 Task: Create new contact,   with mail id: 'AllenAriana@Outlook.com', first name: 'Ariana', Last name: 'Allen', Job Title: Market Research Analyst, Phone number (617) 555-4567. Change life cycle stage to  'Lead' and lead status to 'New'. Add new company to the associated contact: avglogistics.com_x000D_
 and type: Prospect. Logged in from softage.1@softage.net
Action: Mouse moved to (74, 53)
Screenshot: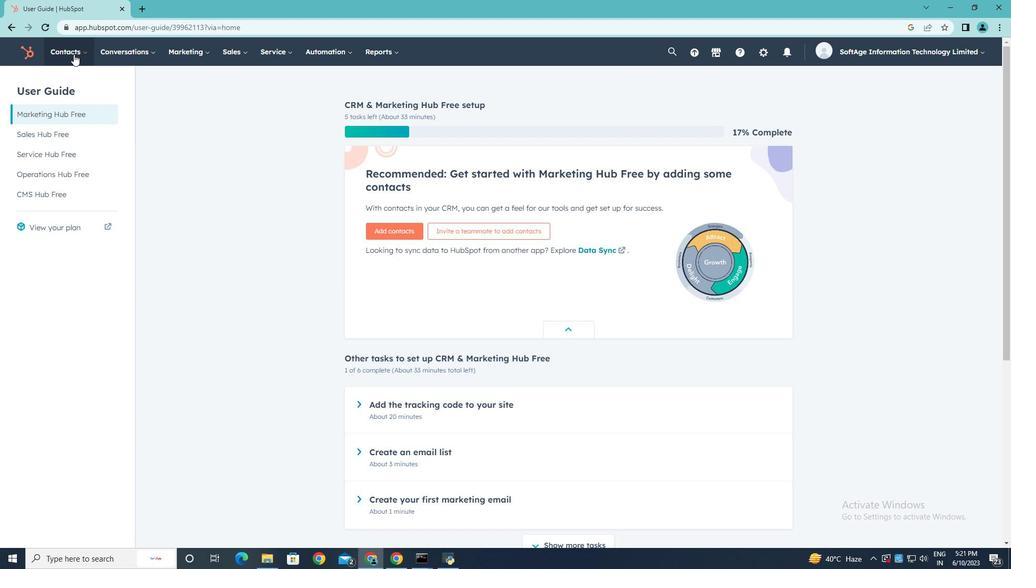 
Action: Mouse pressed left at (74, 53)
Screenshot: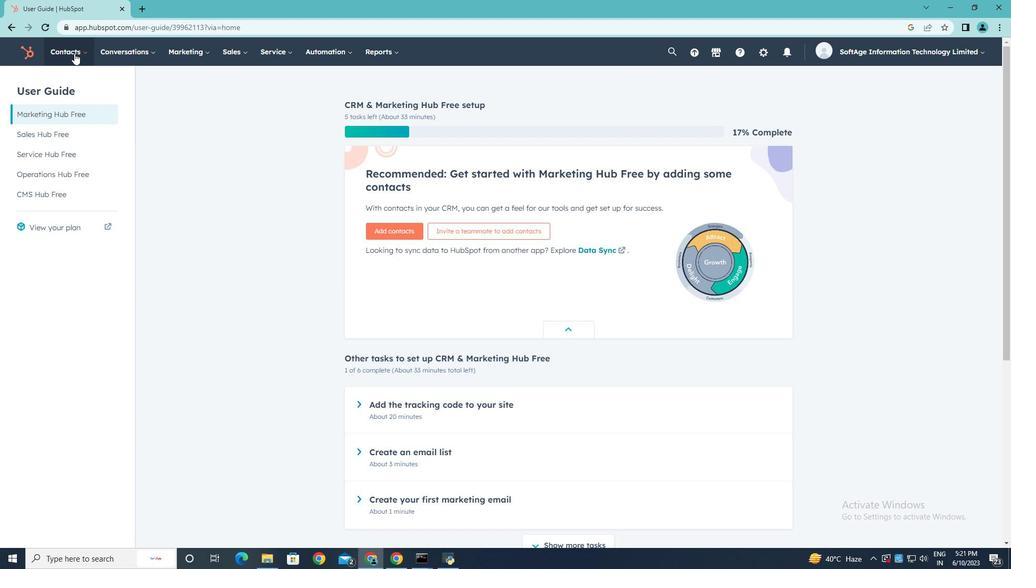 
Action: Mouse moved to (83, 79)
Screenshot: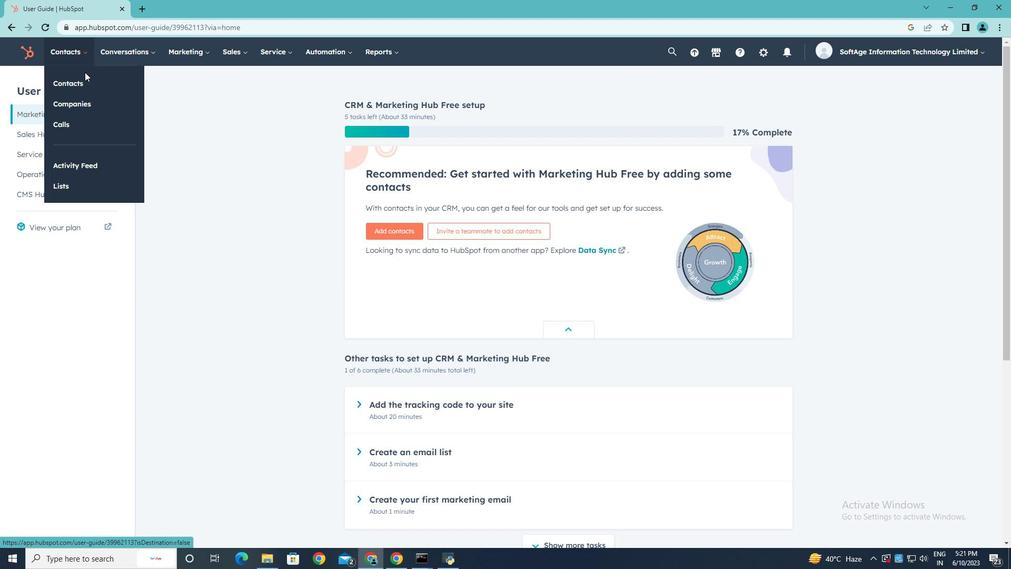 
Action: Mouse pressed left at (83, 79)
Screenshot: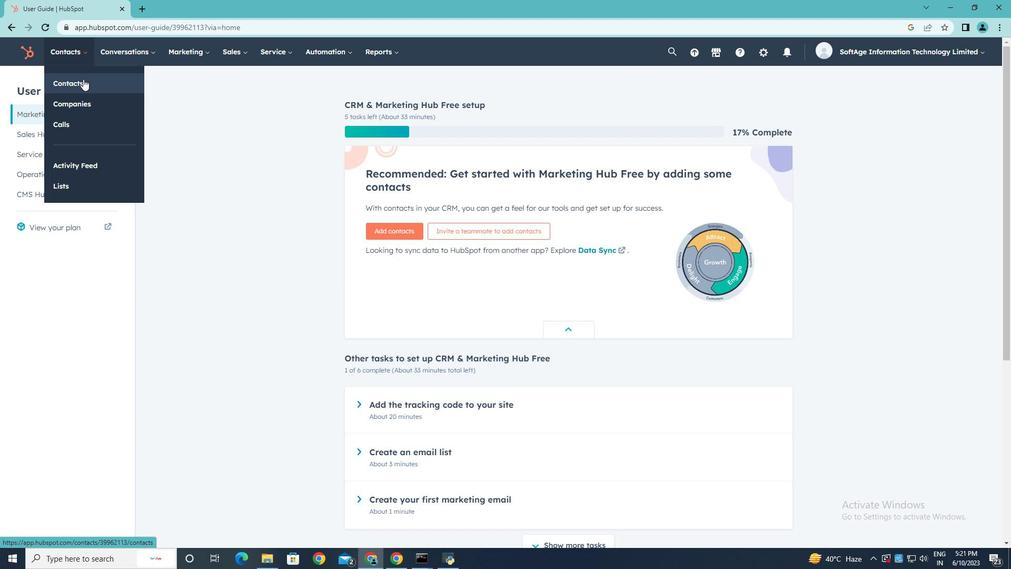 
Action: Mouse moved to (952, 90)
Screenshot: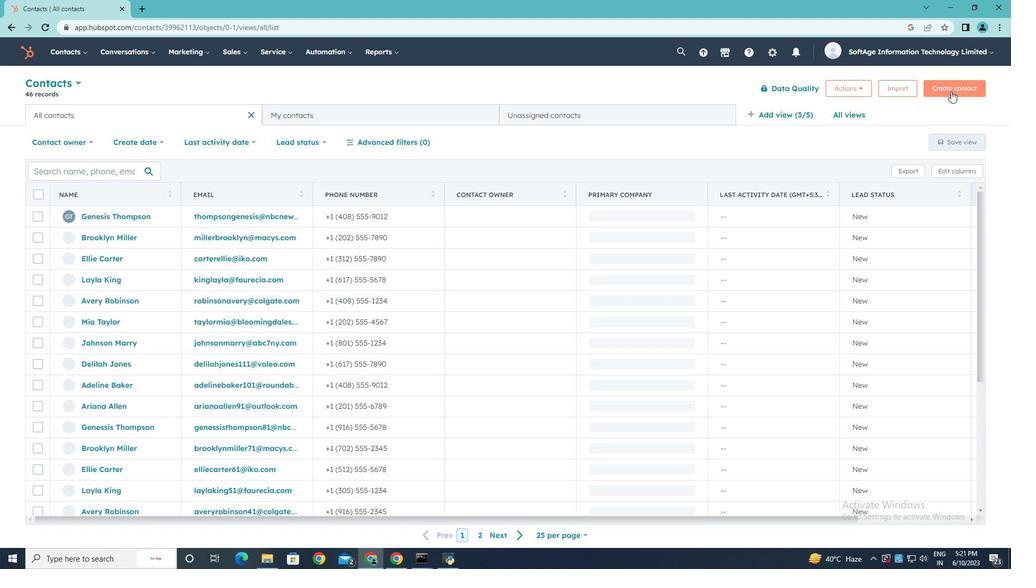 
Action: Mouse pressed left at (952, 90)
Screenshot: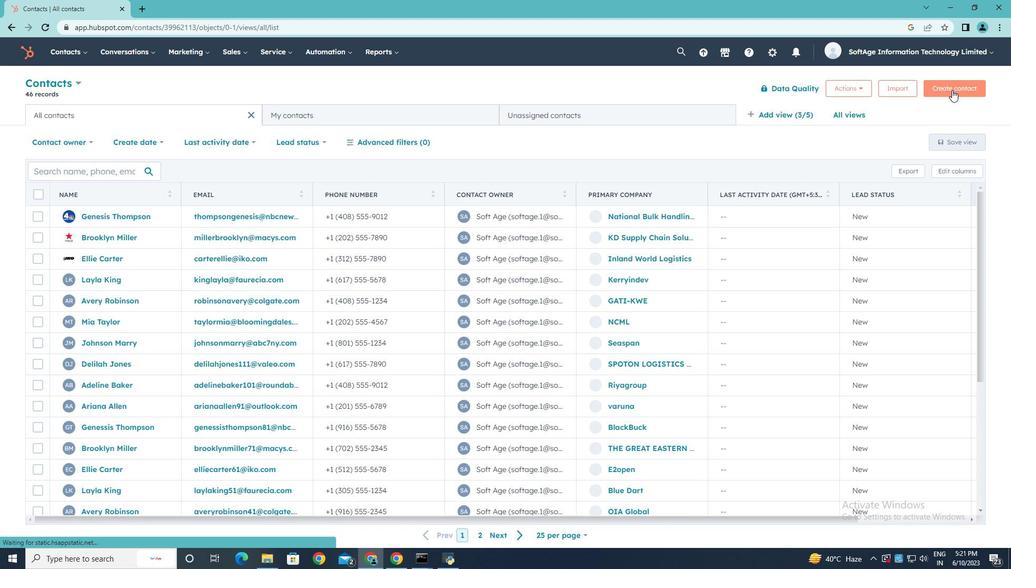 
Action: Mouse moved to (738, 135)
Screenshot: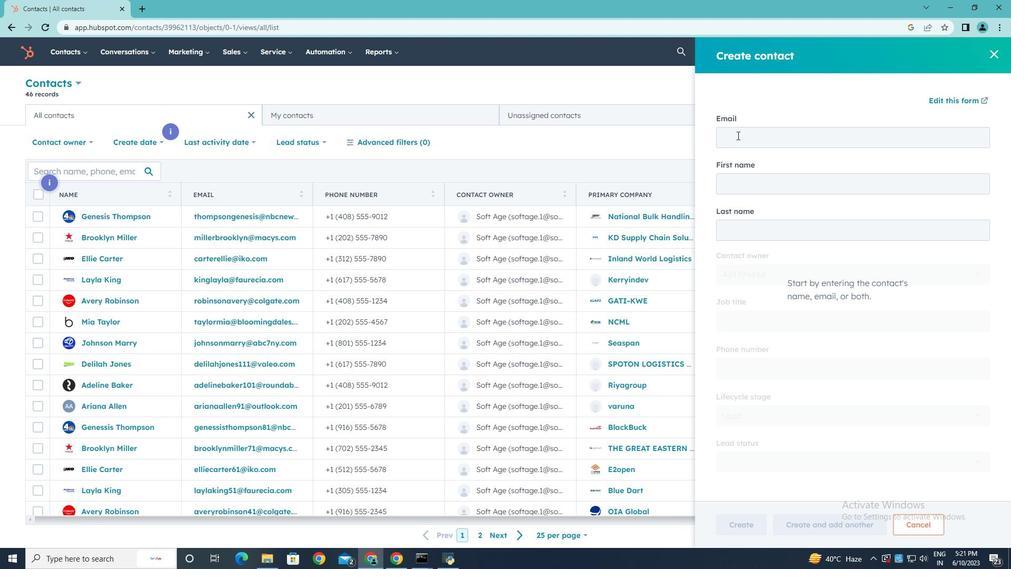 
Action: Mouse pressed left at (738, 135)
Screenshot: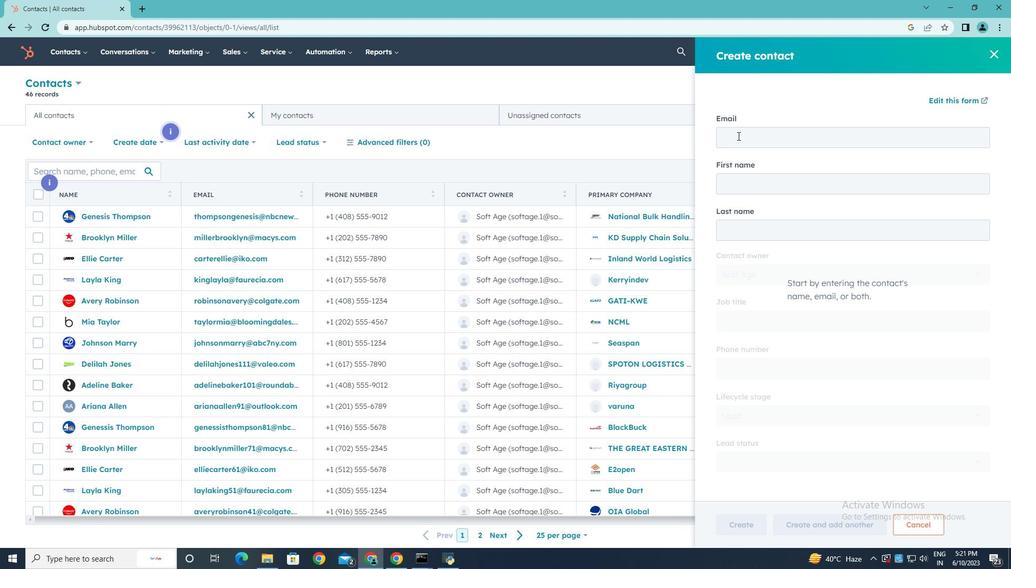 
Action: Key pressed <Key.shift>Allen<Key.shift>Ariana<Key.shift><Key.shift><Key.shift><Key.shift>@<Key.shift>Outlook.com
Screenshot: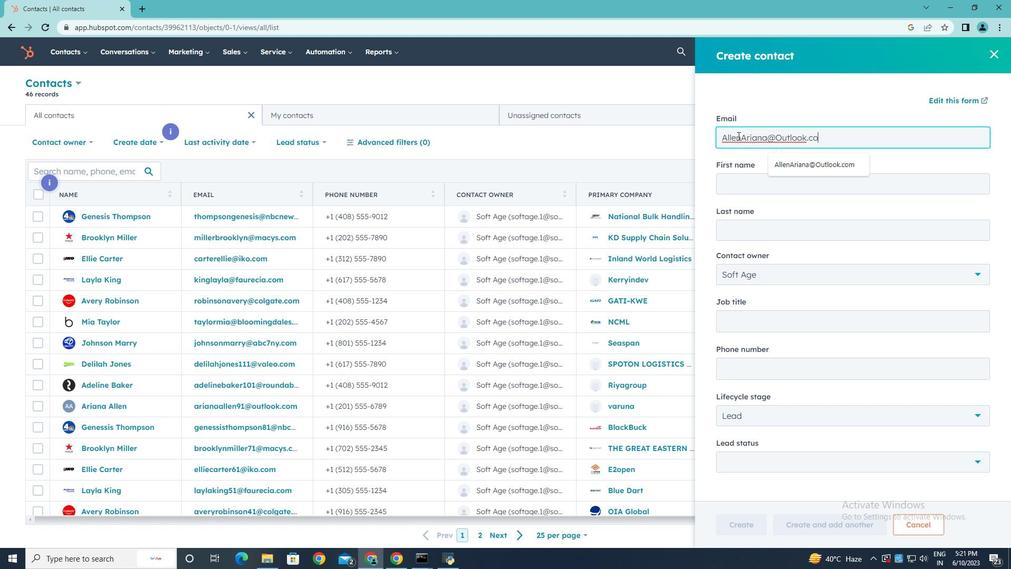 
Action: Mouse moved to (738, 189)
Screenshot: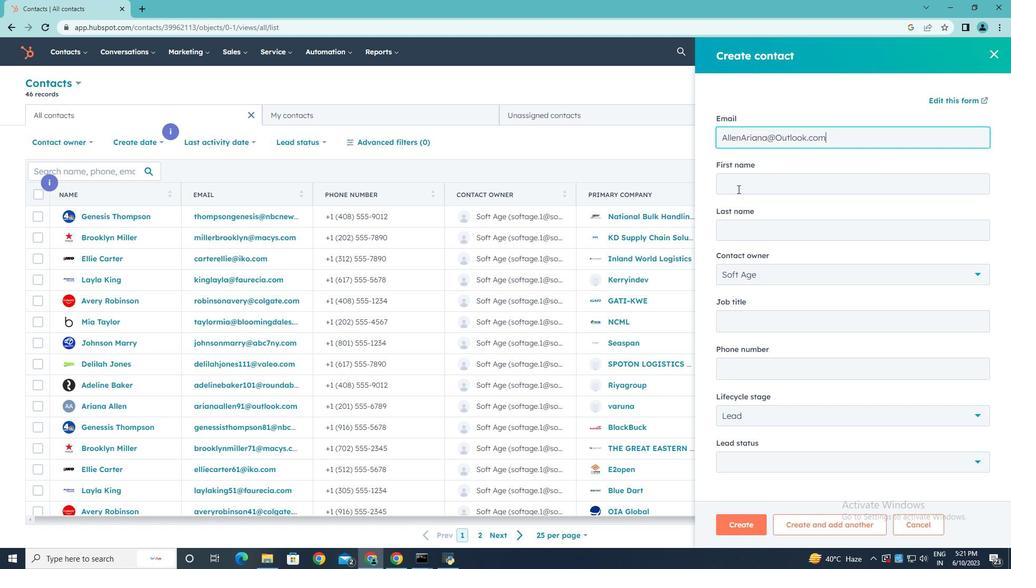 
Action: Mouse pressed left at (738, 189)
Screenshot: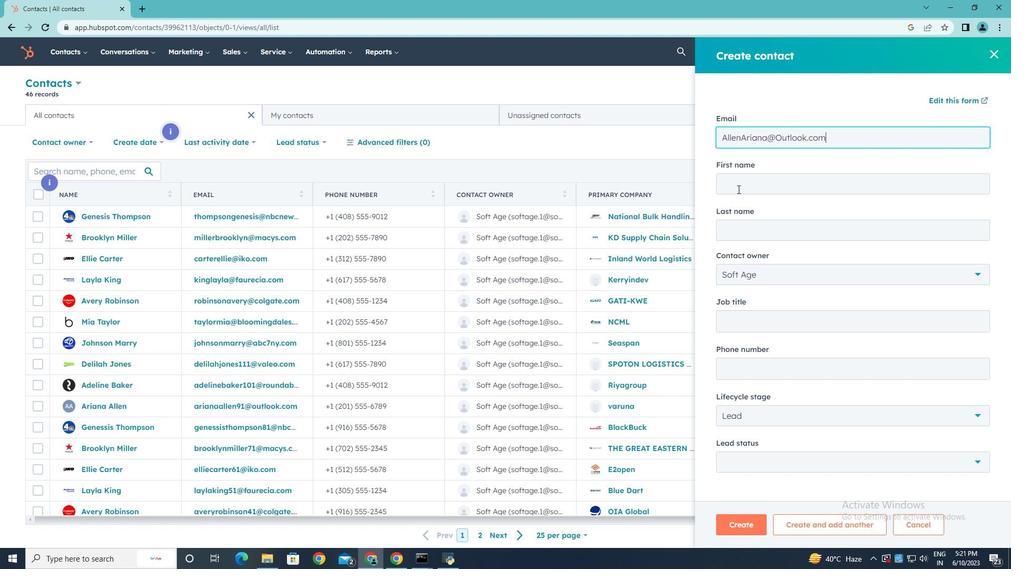 
Action: Key pressed <Key.shift><Key.shift><Key.shift><Key.shift><Key.shift><Key.shift><Key.shift><Key.shift><Key.shift><Key.shift><Key.shift><Key.shift><Key.shift><Key.shift><Key.shift><Key.shift><Key.shift><Key.shift><Key.shift><Key.shift><Key.shift><Key.shift><Key.shift><Key.shift><Key.shift><Key.shift><Key.shift><Key.shift><Key.shift><Key.shift><Key.shift><Key.shift><Key.shift><Key.shift><Key.shift><Key.shift><Key.shift><Key.shift><Key.shift><Key.shift><Key.shift><Key.shift><Key.shift><Key.shift><Key.shift><Key.shift><Key.shift><Key.shift><Key.shift><Key.shift><Key.shift><Key.shift><Key.shift><Key.shift><Key.shift><Key.shift><Key.shift><Key.shift><Key.shift><Key.shift><Key.shift><Key.shift><Key.shift>Ariana
Screenshot: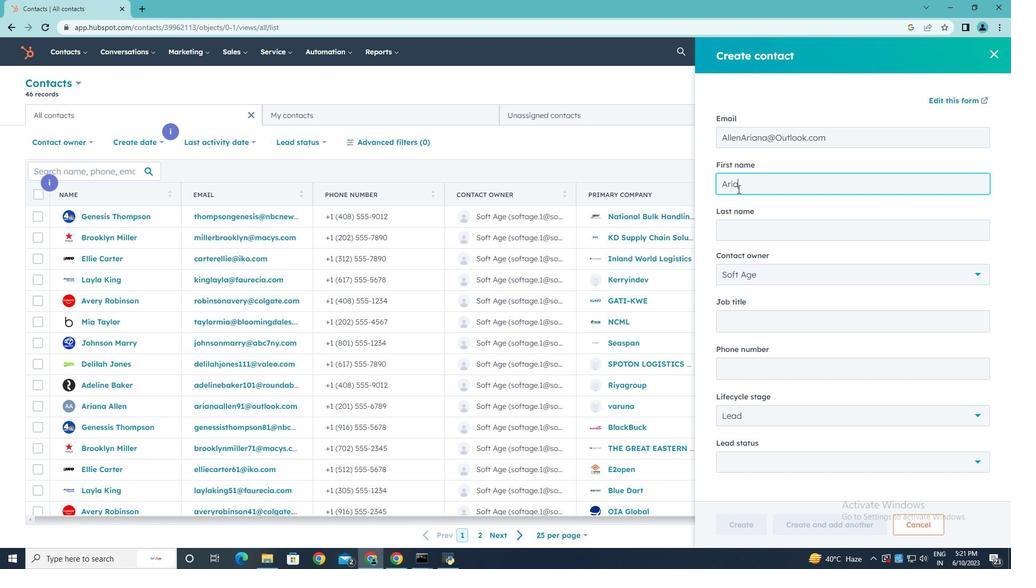 
Action: Mouse moved to (730, 230)
Screenshot: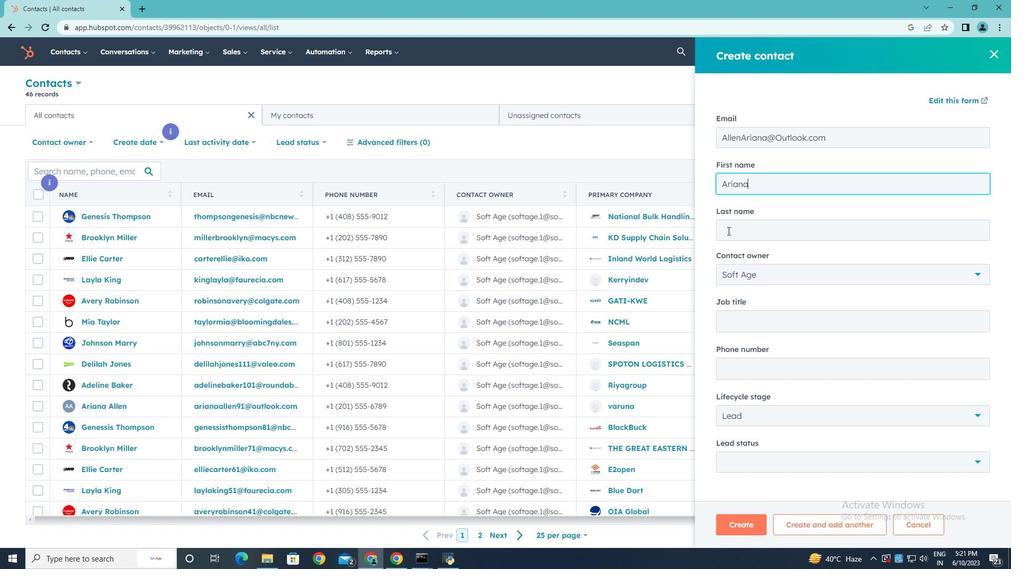 
Action: Mouse pressed left at (730, 230)
Screenshot: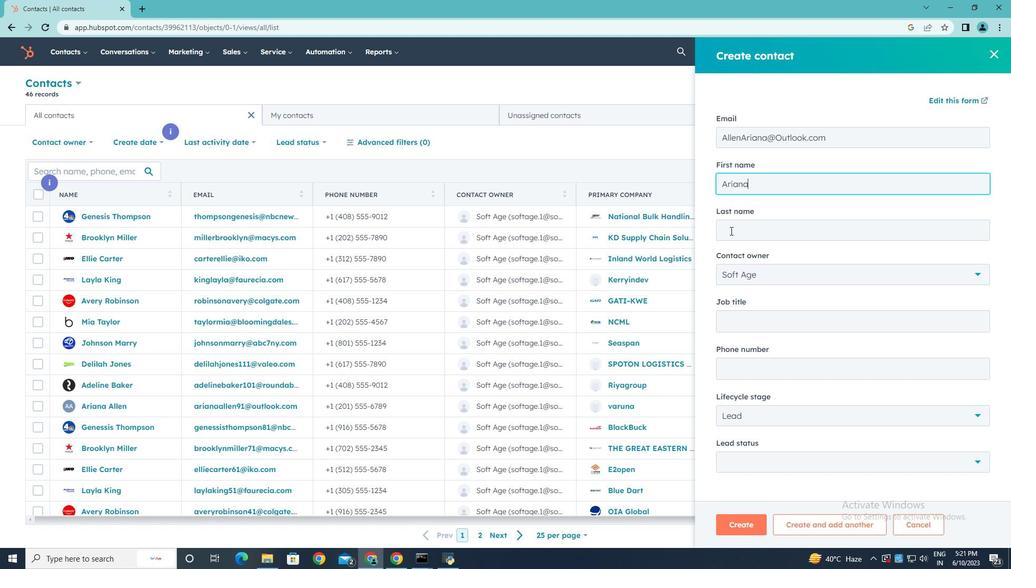 
Action: Key pressed <Key.shift>Allen
Screenshot: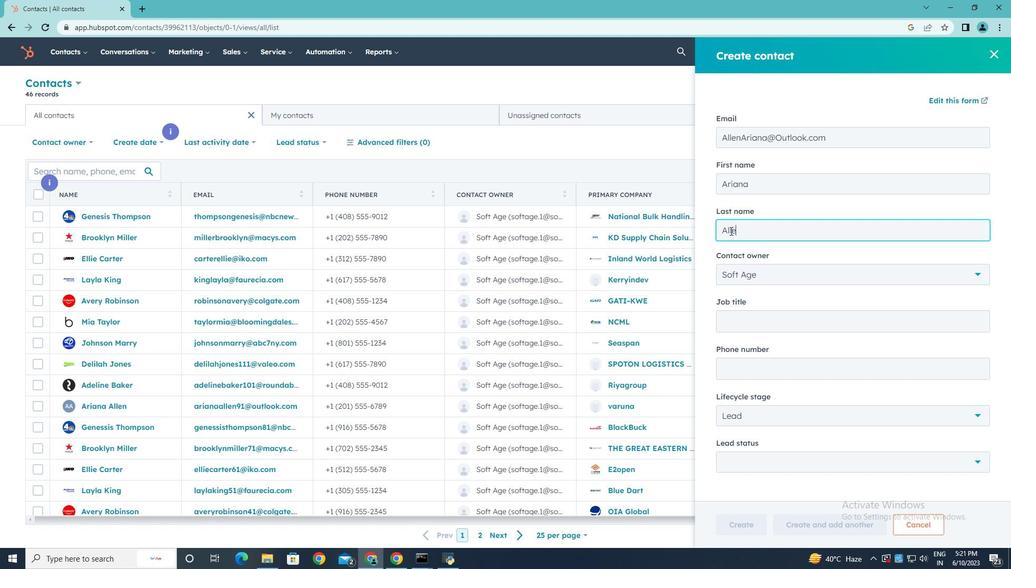 
Action: Mouse moved to (772, 325)
Screenshot: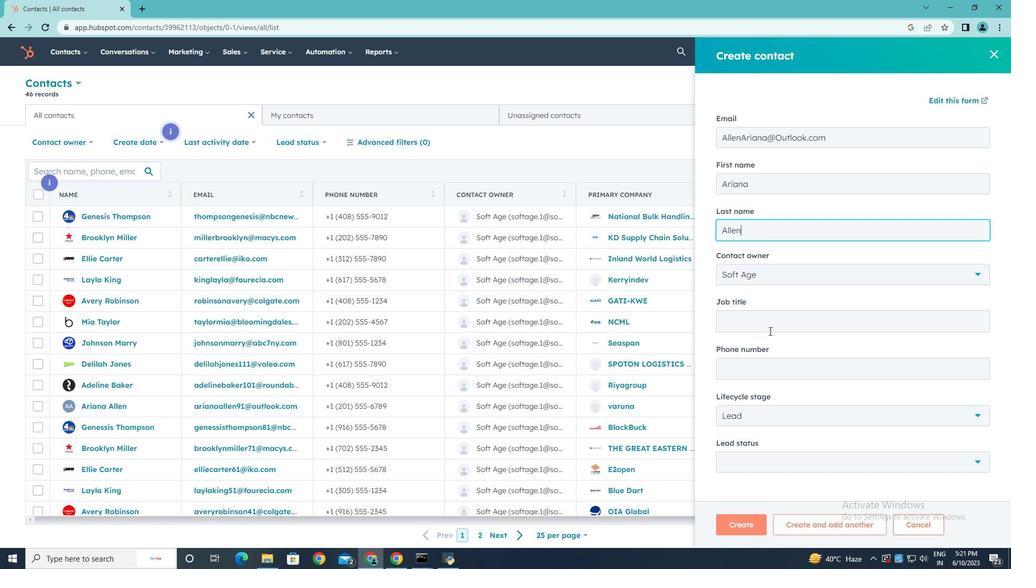 
Action: Mouse pressed left at (772, 325)
Screenshot: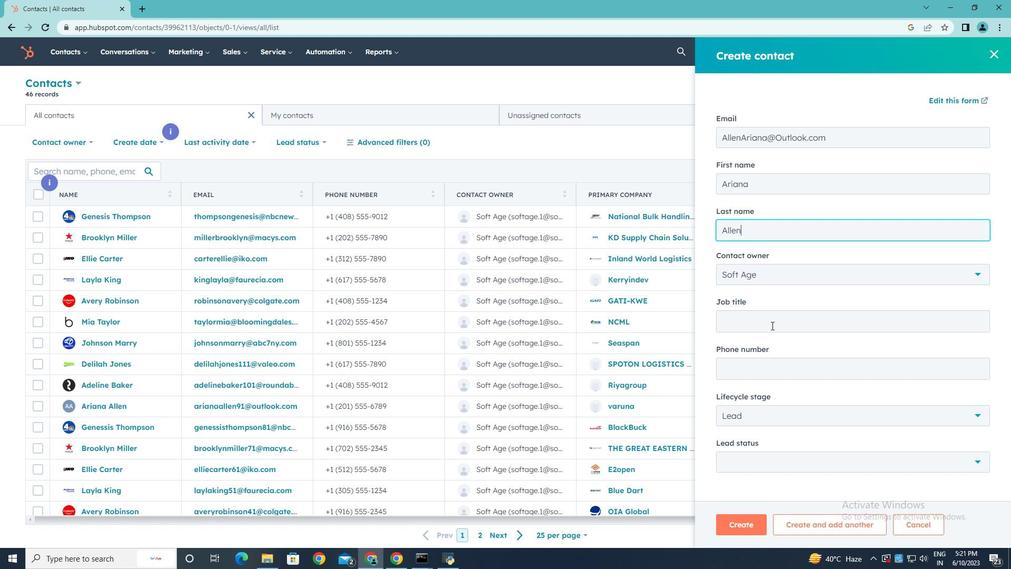 
Action: Key pressed <Key.shift>Market<Key.space><Key.shift><Key.shift><Key.shift><Key.shift><Key.shift><Key.shift><Key.shift><Key.shift><Key.shift><Key.shift><Key.shift><Key.shift><Key.shift><Key.shift><Key.shift><Key.shift><Key.shift><Key.shift><Key.shift><Key.shift><Key.shift><Key.shift><Key.shift><Key.shift><Key.shift><Key.shift><Key.shift><Key.shift><Key.shift><Key.shift><Key.shift><Key.shift><Key.shift><Key.shift><Key.shift><Key.shift><Key.shift><Key.shift><Key.shift><Key.shift><Key.shift><Key.shift><Key.shift><Key.shift><Key.shift><Key.shift><Key.shift><Key.shift><Key.shift><Key.shift>Research<Key.space><Key.shift>Analyst
Screenshot: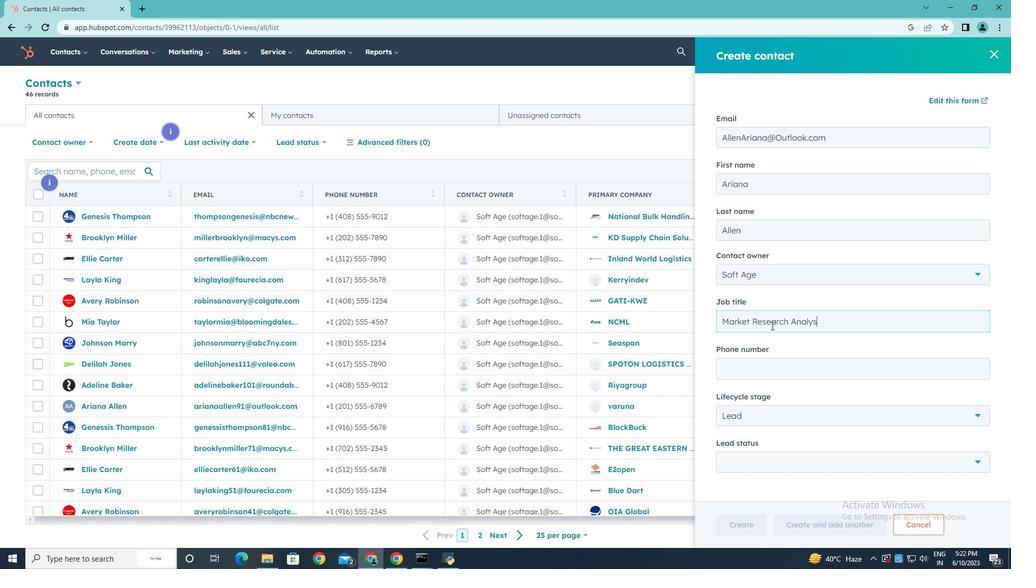 
Action: Mouse moved to (778, 366)
Screenshot: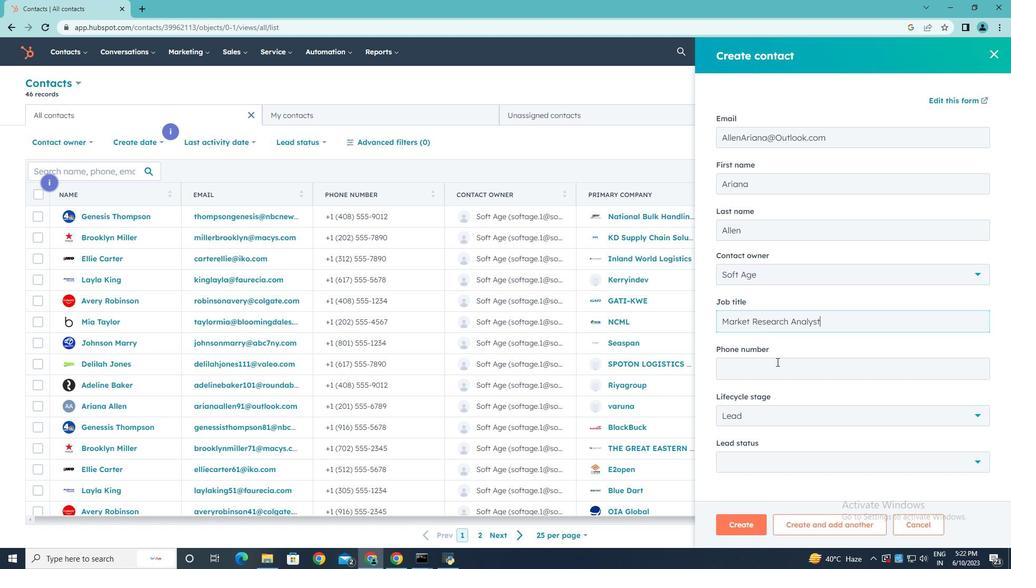 
Action: Mouse pressed left at (778, 366)
Screenshot: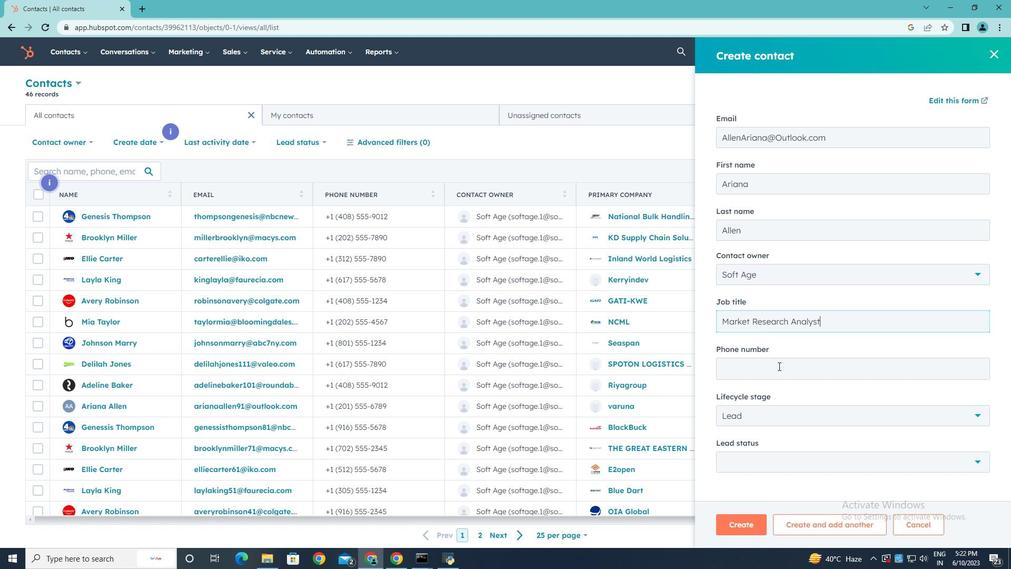 
Action: Key pressed 6175554567
Screenshot: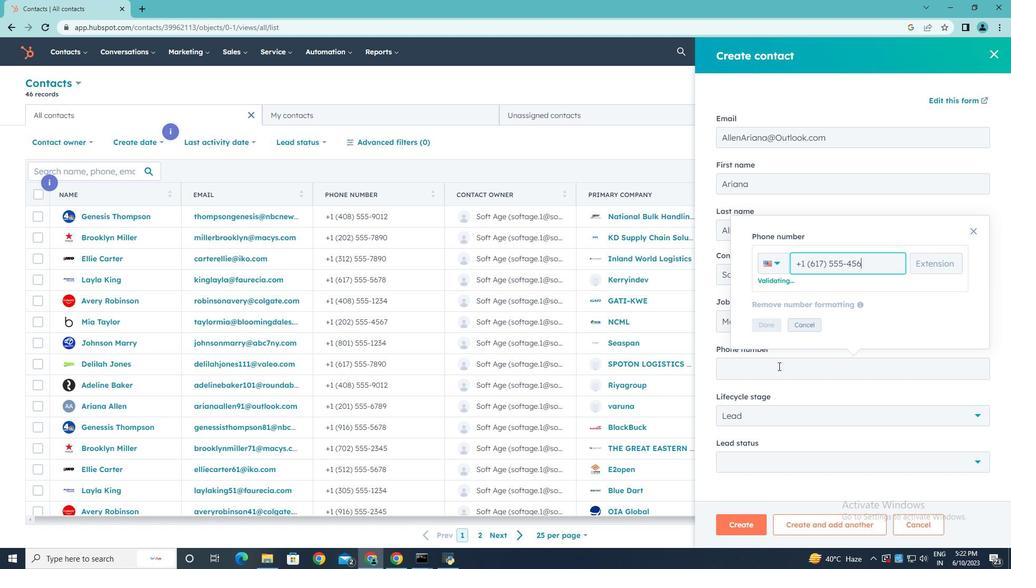 
Action: Mouse moved to (774, 327)
Screenshot: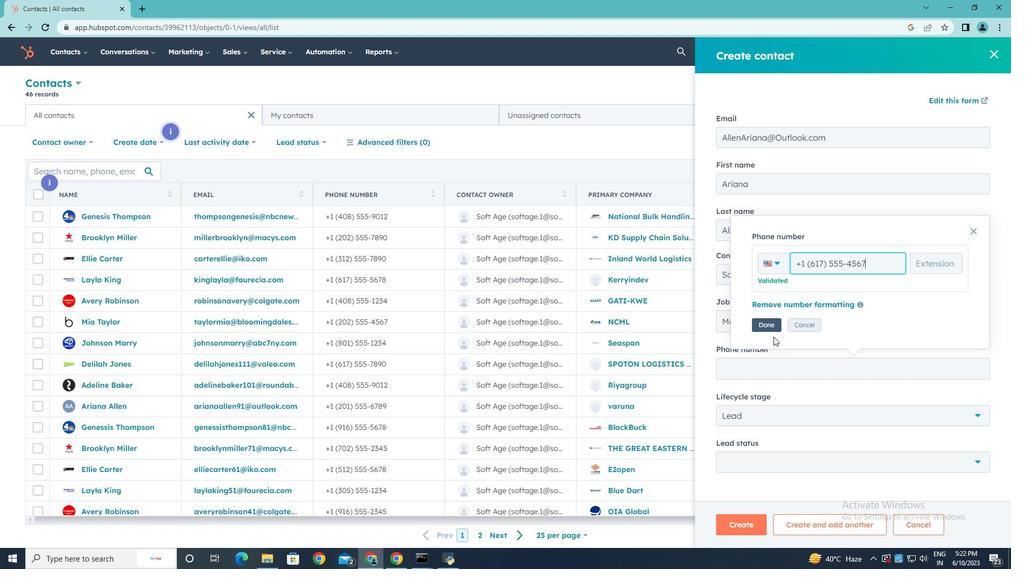 
Action: Mouse pressed left at (774, 327)
Screenshot: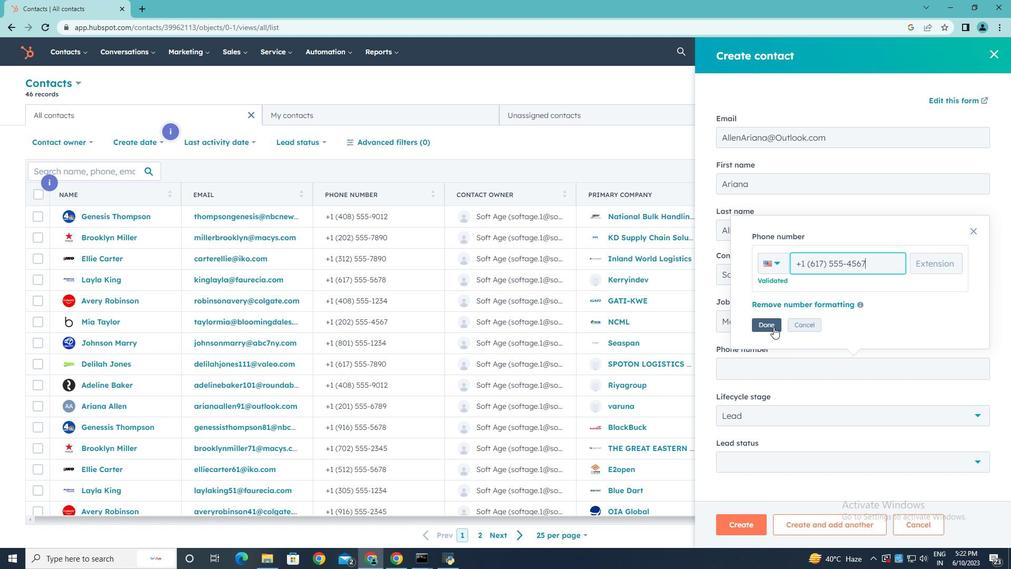 
Action: Mouse moved to (783, 416)
Screenshot: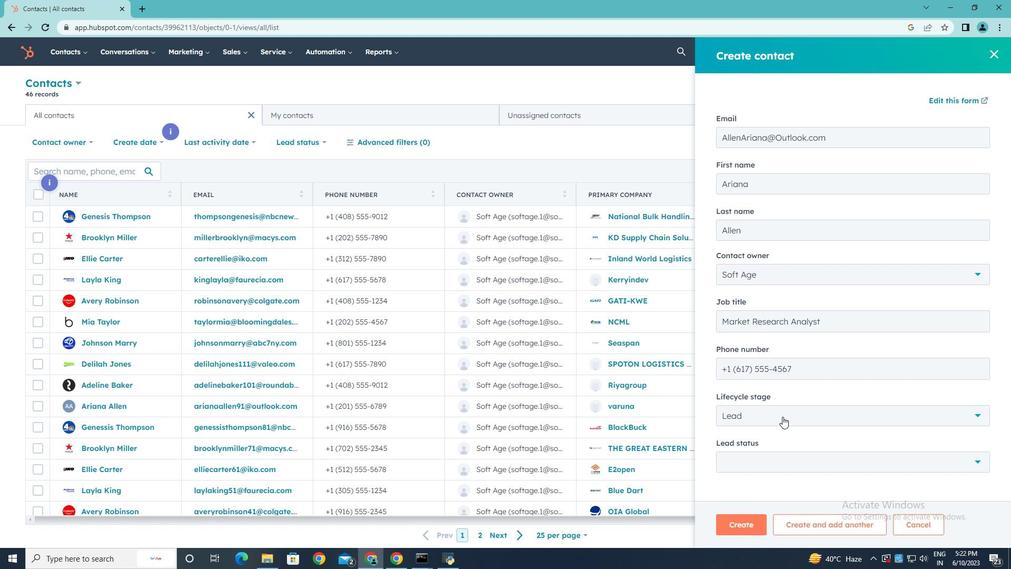 
Action: Mouse pressed left at (783, 416)
Screenshot: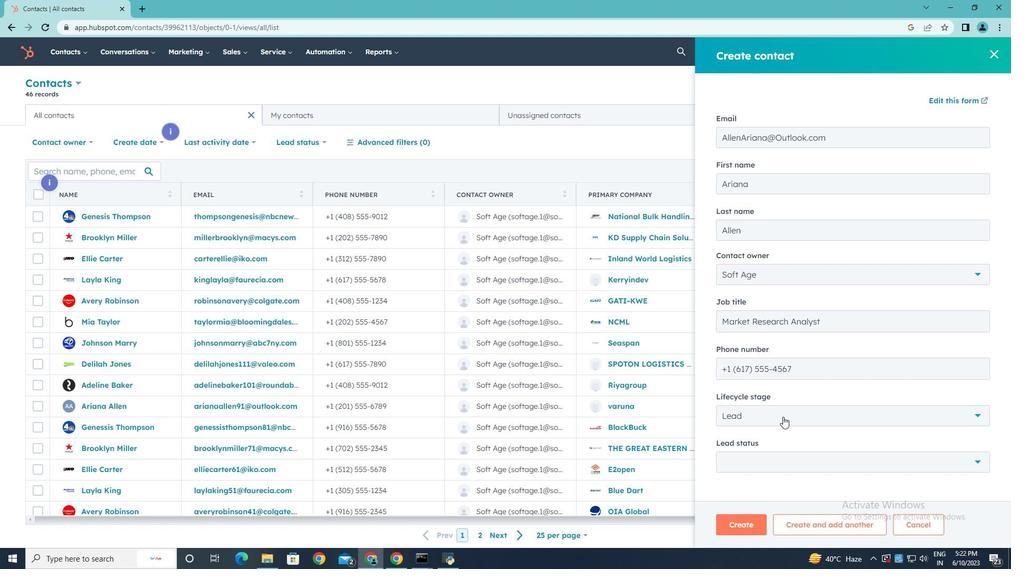 
Action: Mouse moved to (758, 318)
Screenshot: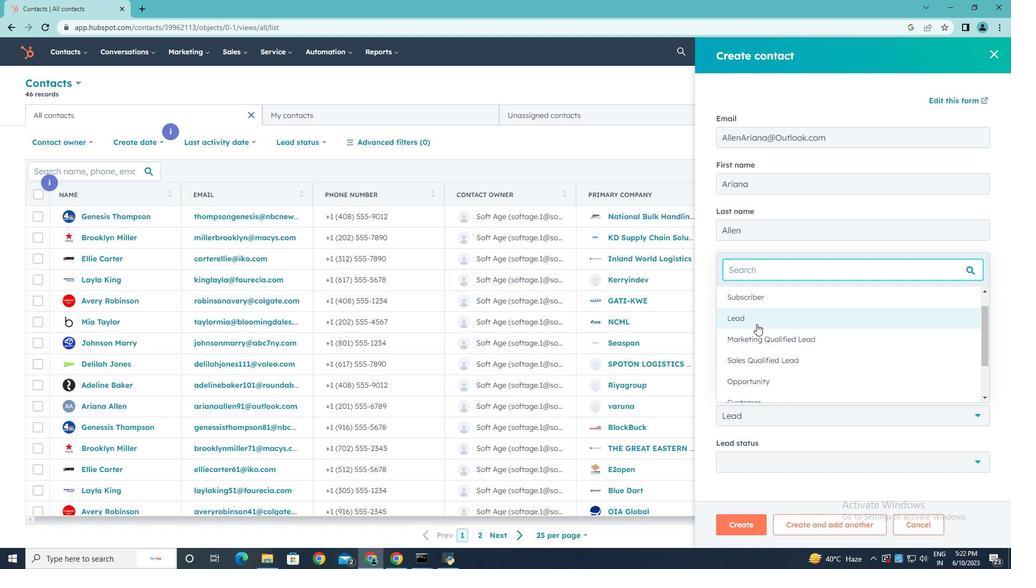 
Action: Mouse pressed left at (758, 318)
Screenshot: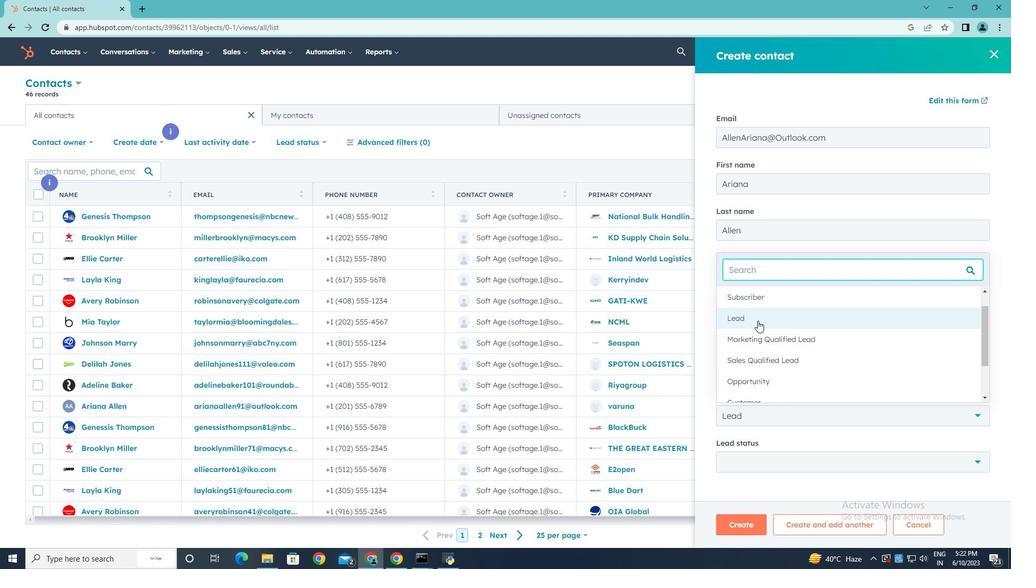 
Action: Mouse moved to (788, 463)
Screenshot: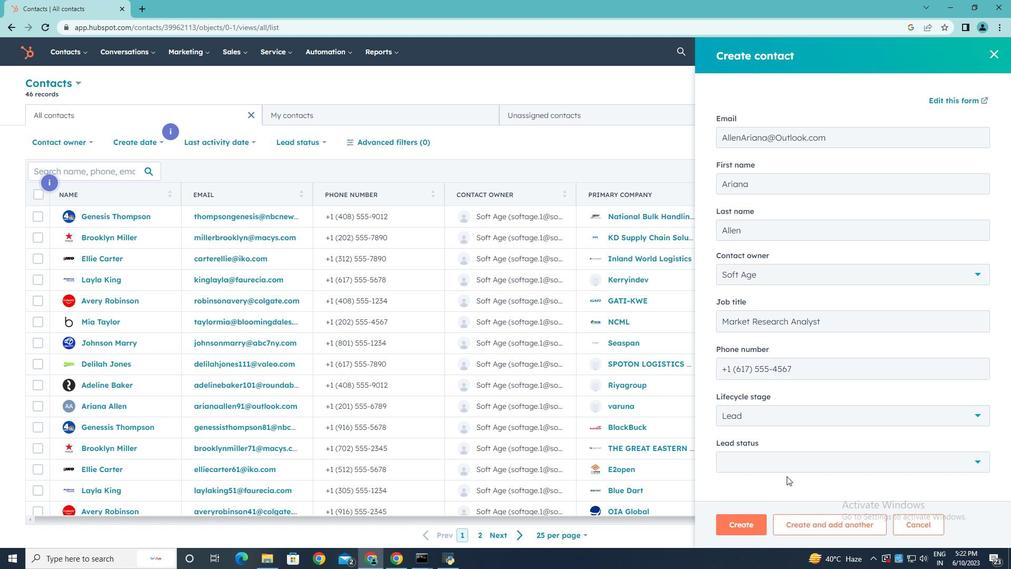 
Action: Mouse pressed left at (788, 463)
Screenshot: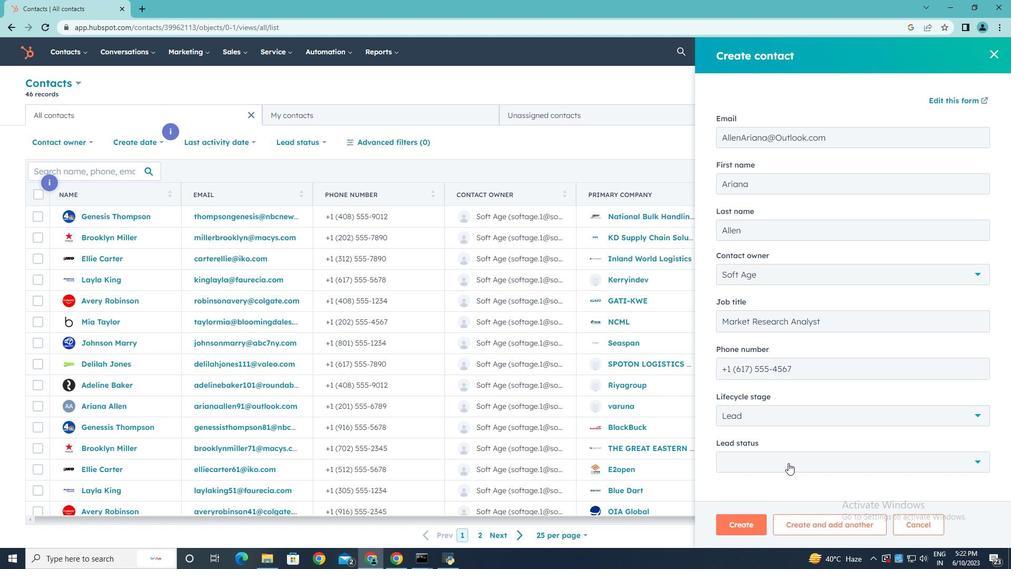 
Action: Mouse moved to (757, 362)
Screenshot: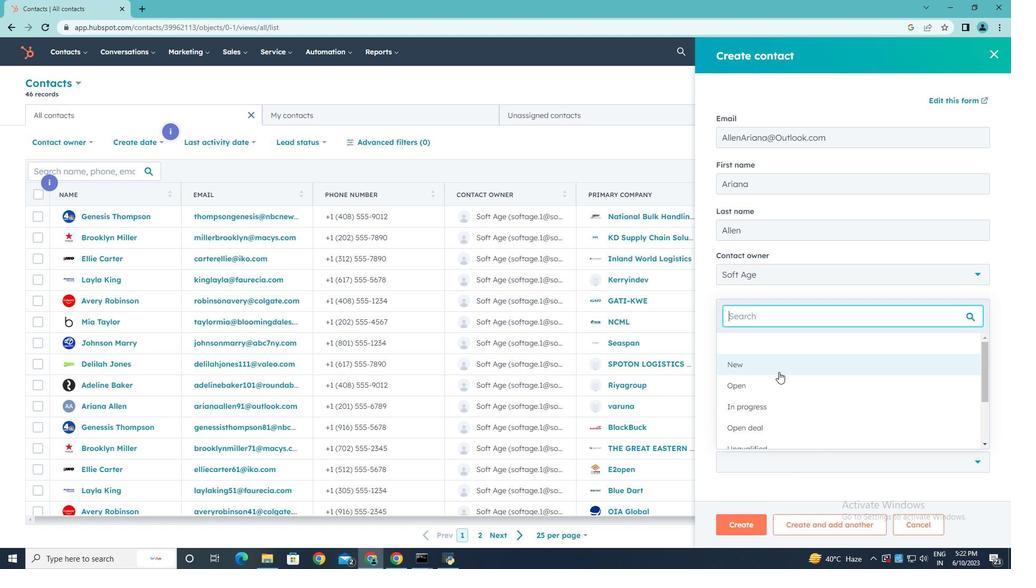 
Action: Mouse pressed left at (757, 362)
Screenshot: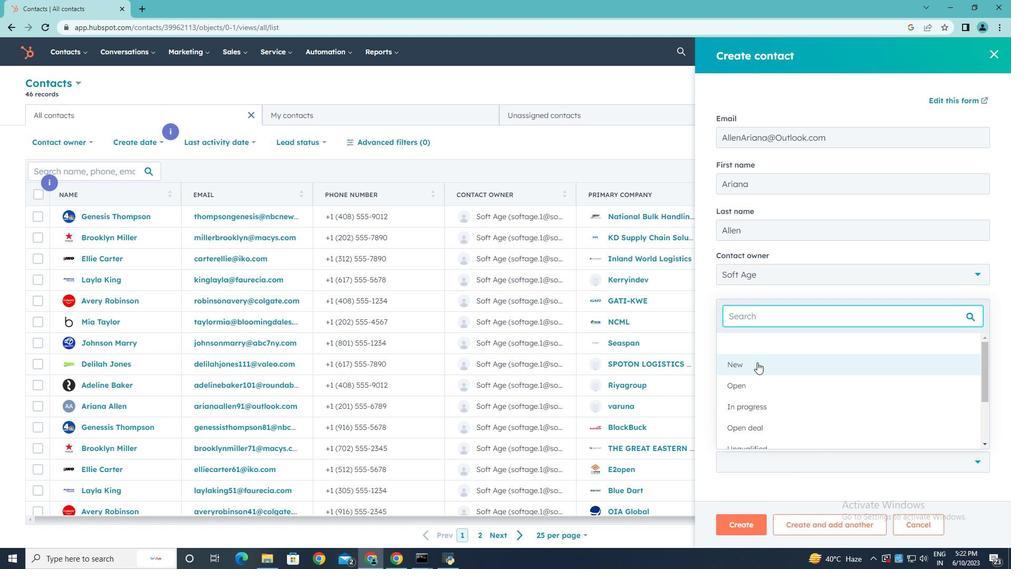 
Action: Mouse moved to (783, 464)
Screenshot: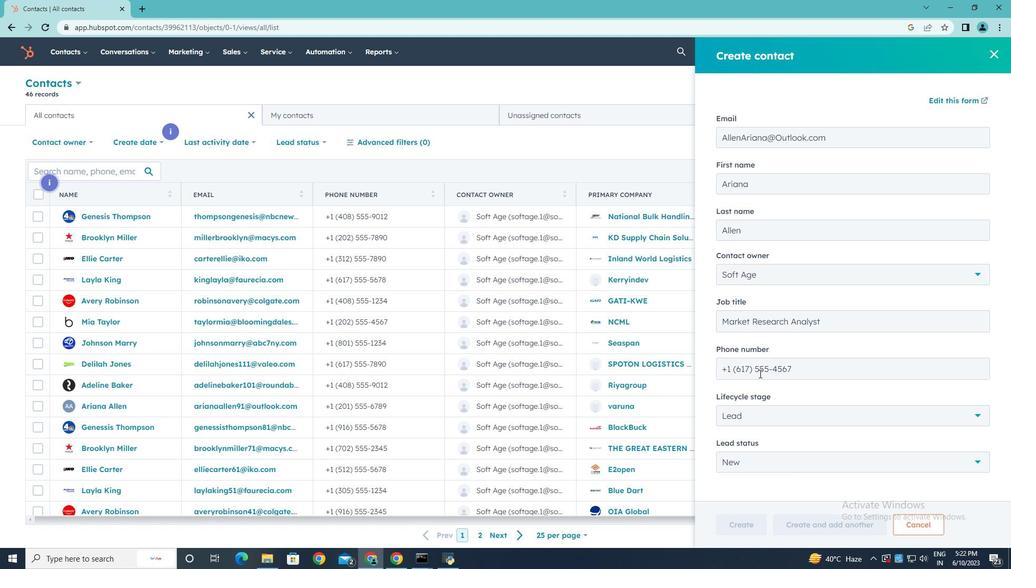 
Action: Mouse scrolled (783, 463) with delta (0, 0)
Screenshot: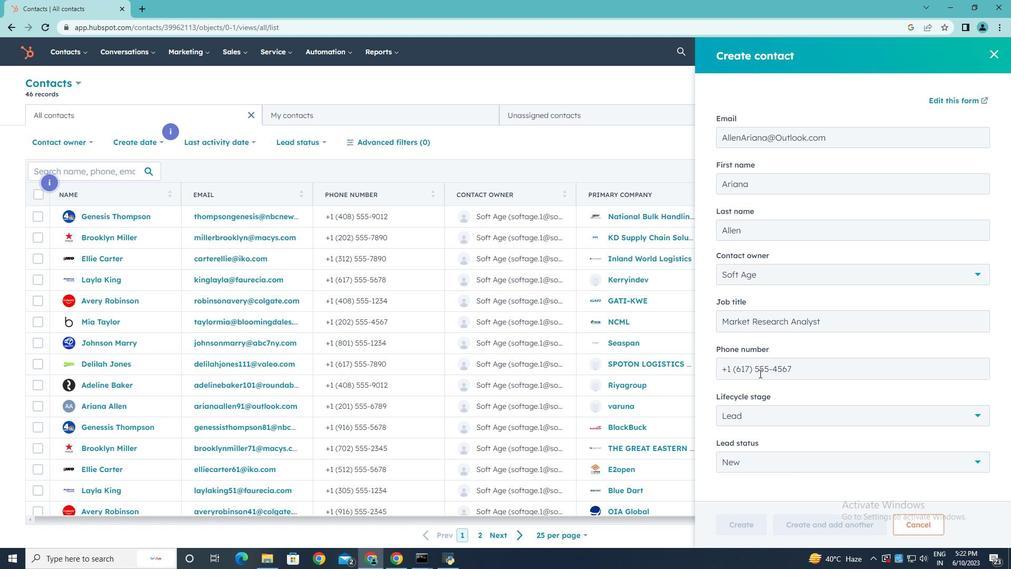 
Action: Mouse scrolled (783, 463) with delta (0, 0)
Screenshot: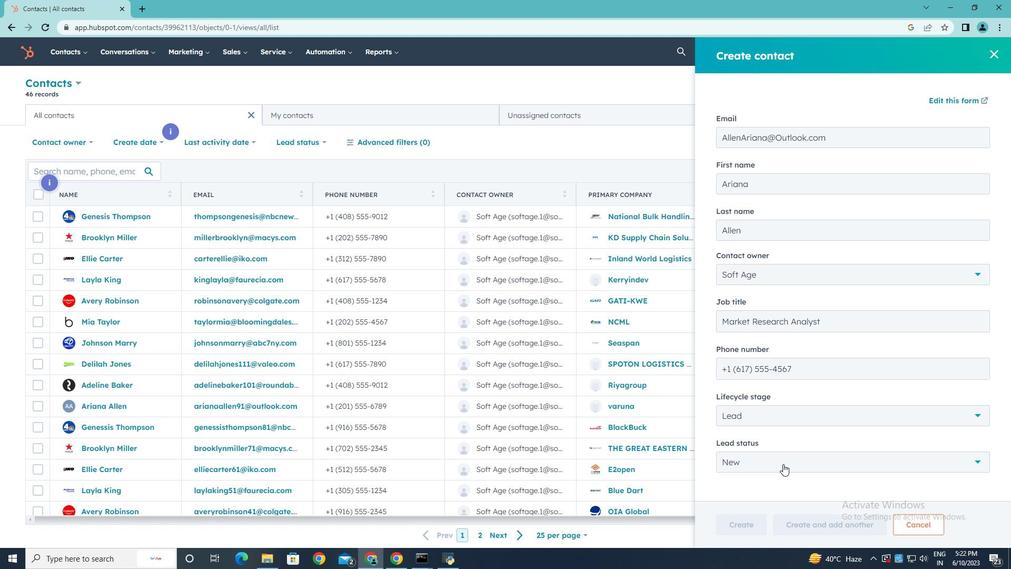 
Action: Mouse scrolled (783, 463) with delta (0, 0)
Screenshot: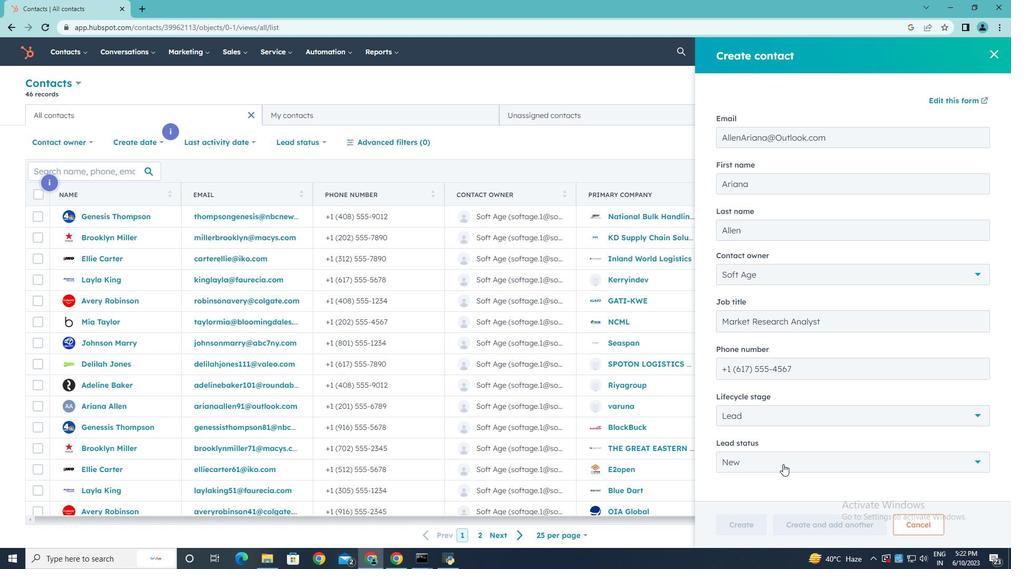 
Action: Mouse scrolled (783, 463) with delta (0, 0)
Screenshot: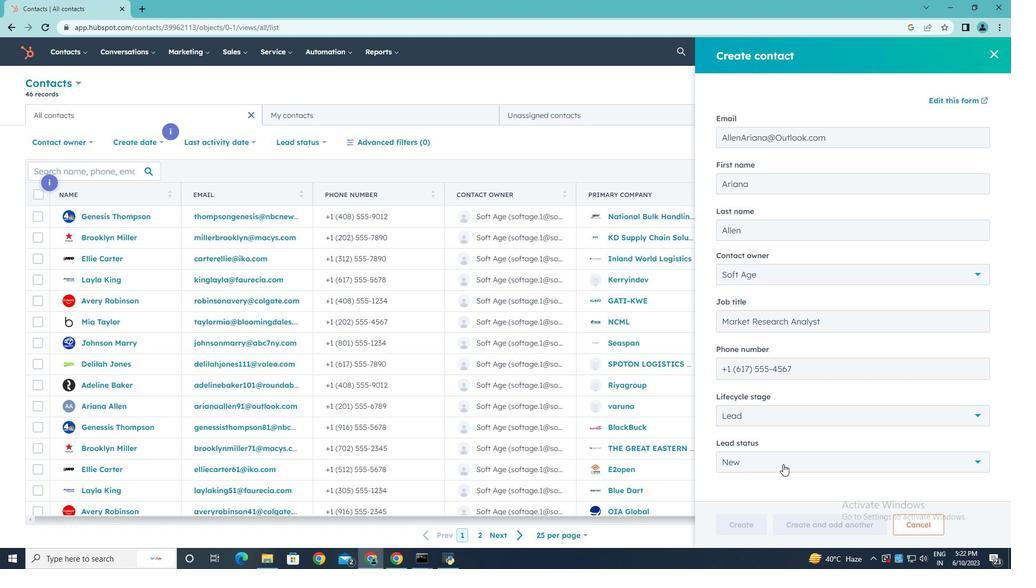 
Action: Mouse moved to (743, 523)
Screenshot: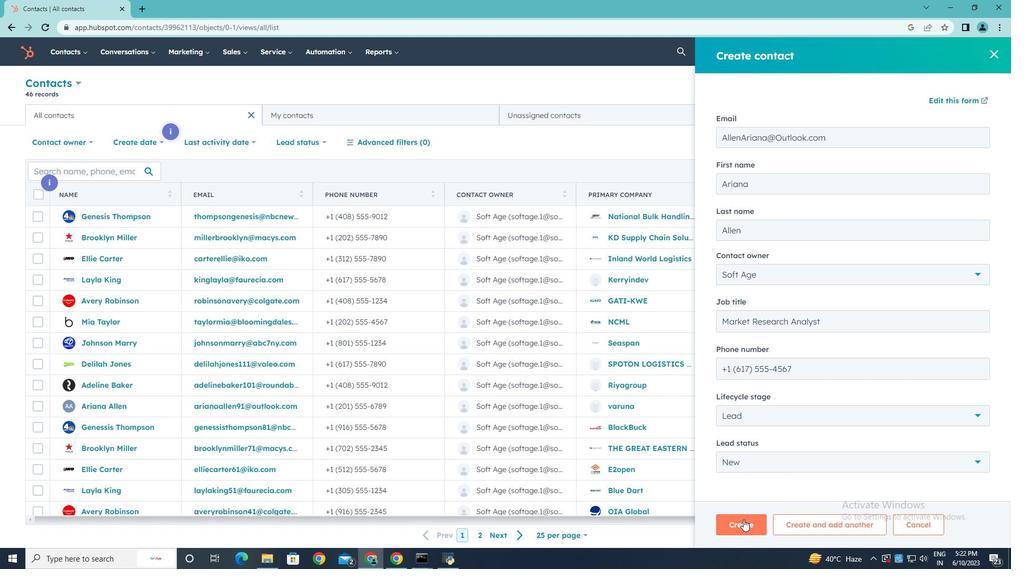 
Action: Mouse pressed left at (743, 523)
Screenshot: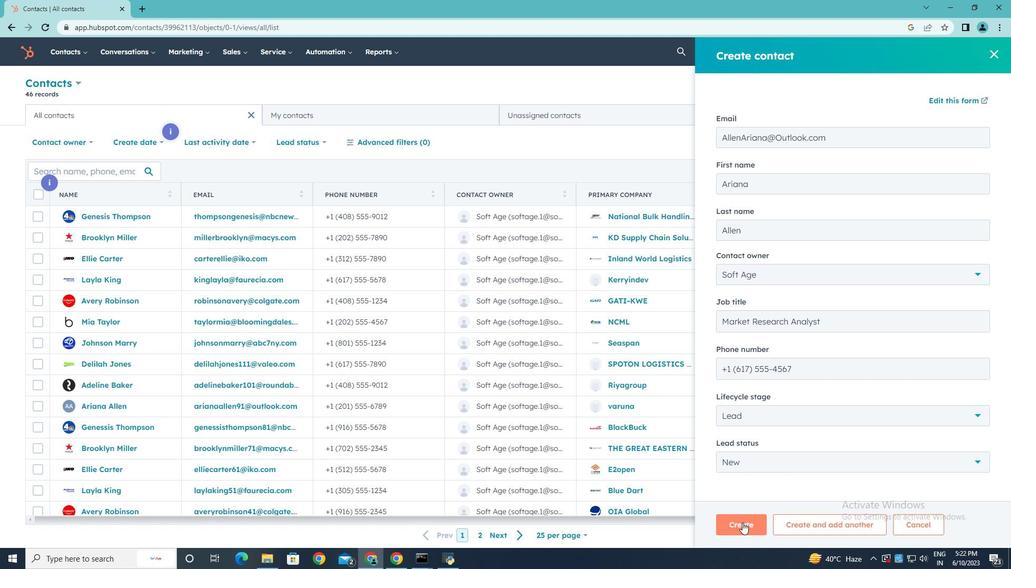 
Action: Mouse moved to (713, 340)
Screenshot: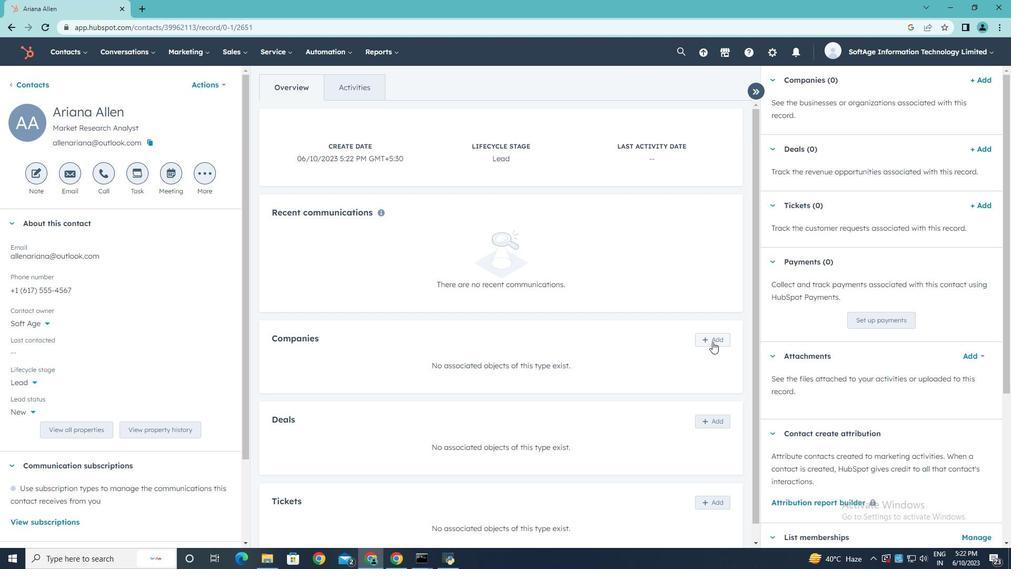 
Action: Mouse pressed left at (713, 340)
Screenshot: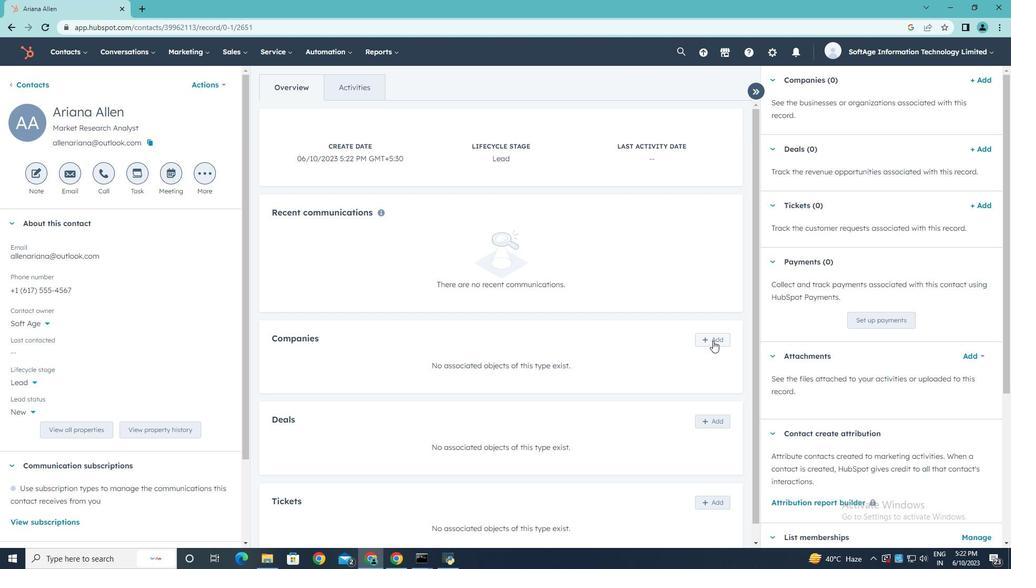 
Action: Mouse moved to (786, 108)
Screenshot: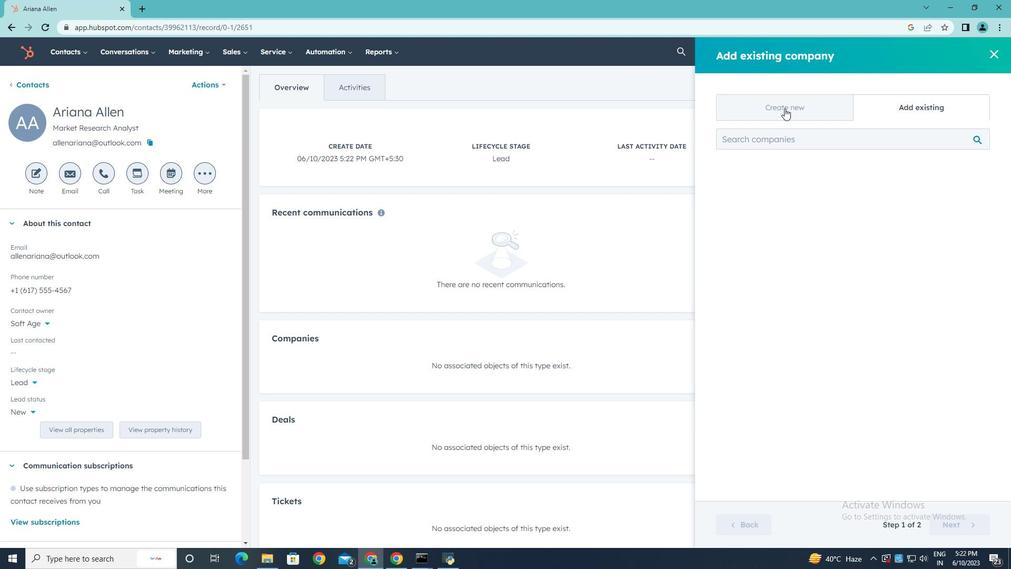 
Action: Mouse pressed left at (786, 108)
Screenshot: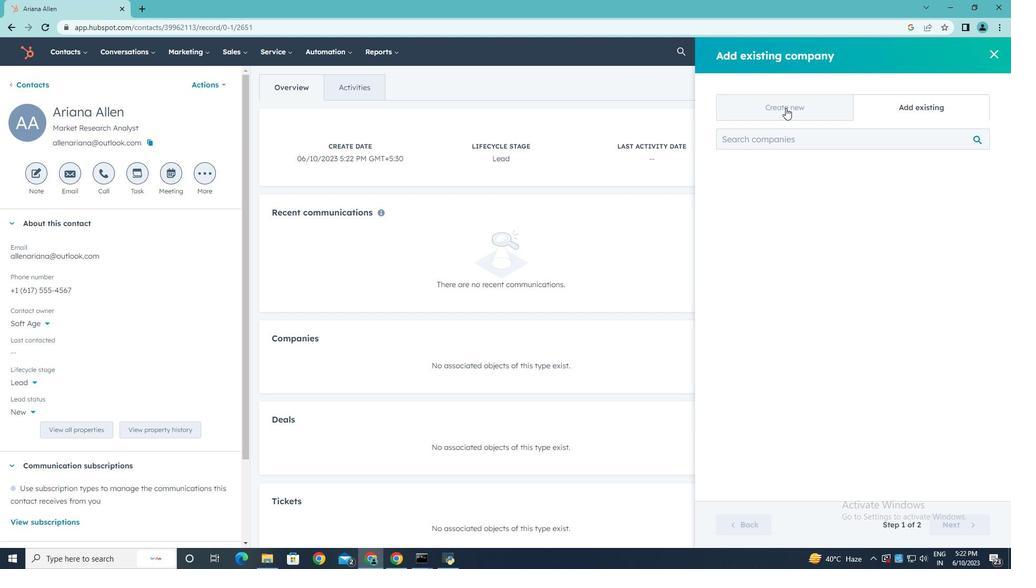 
Action: Mouse moved to (759, 173)
Screenshot: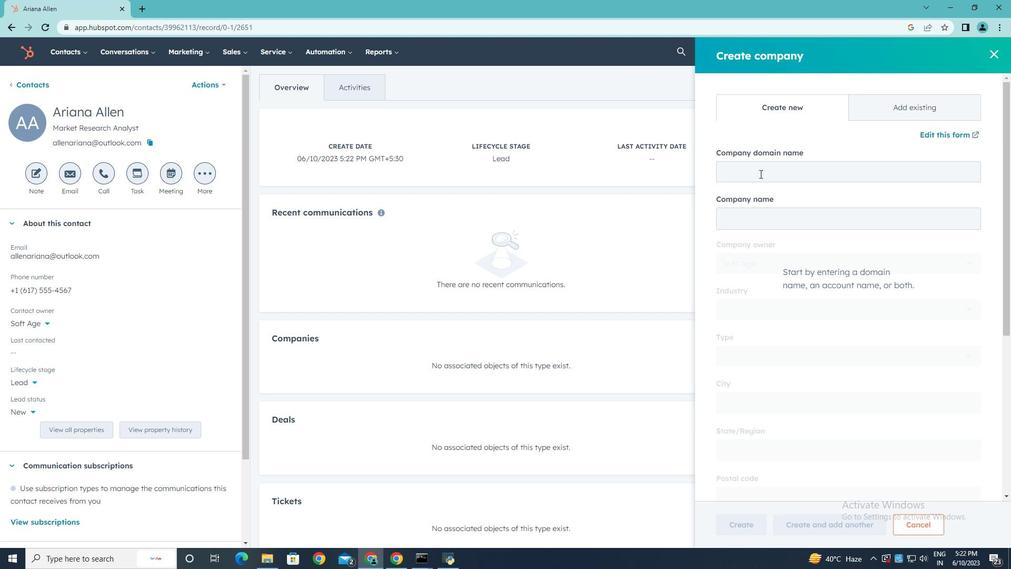
Action: Mouse pressed left at (759, 173)
Screenshot: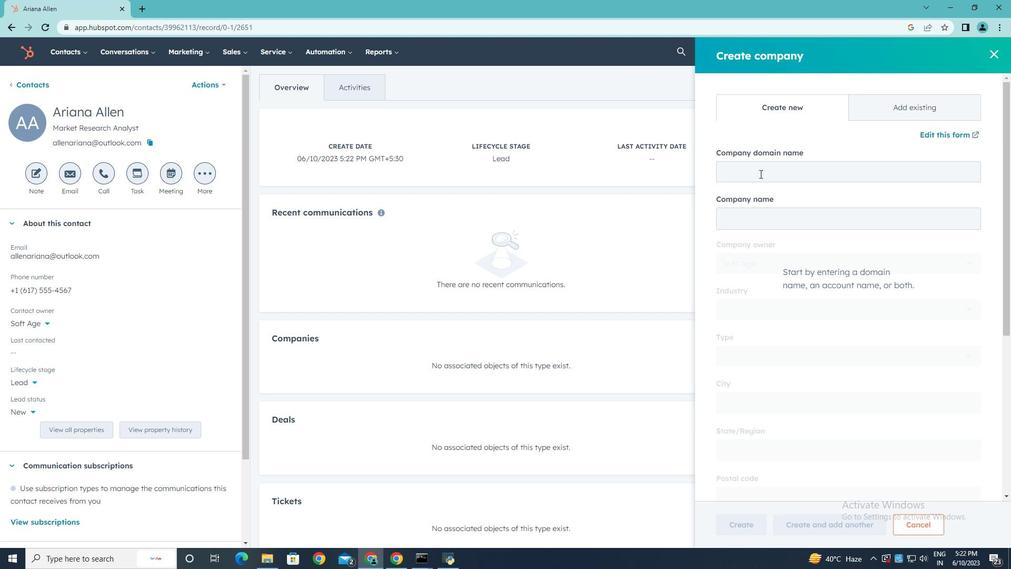 
Action: Key pressed www.abg<Key.backspace><Key.backspace>vglogistics.com
Screenshot: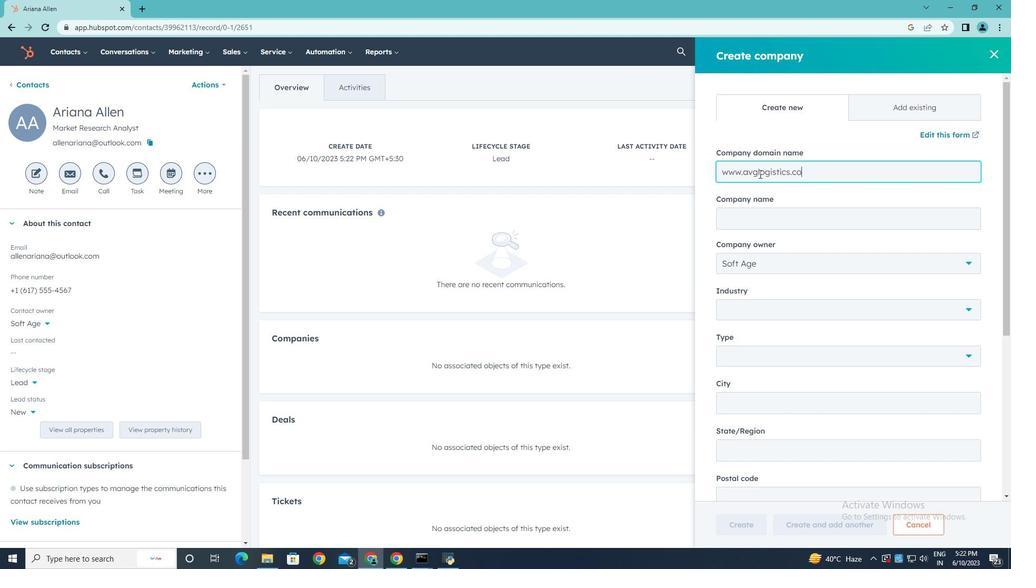 
Action: Mouse moved to (780, 206)
Screenshot: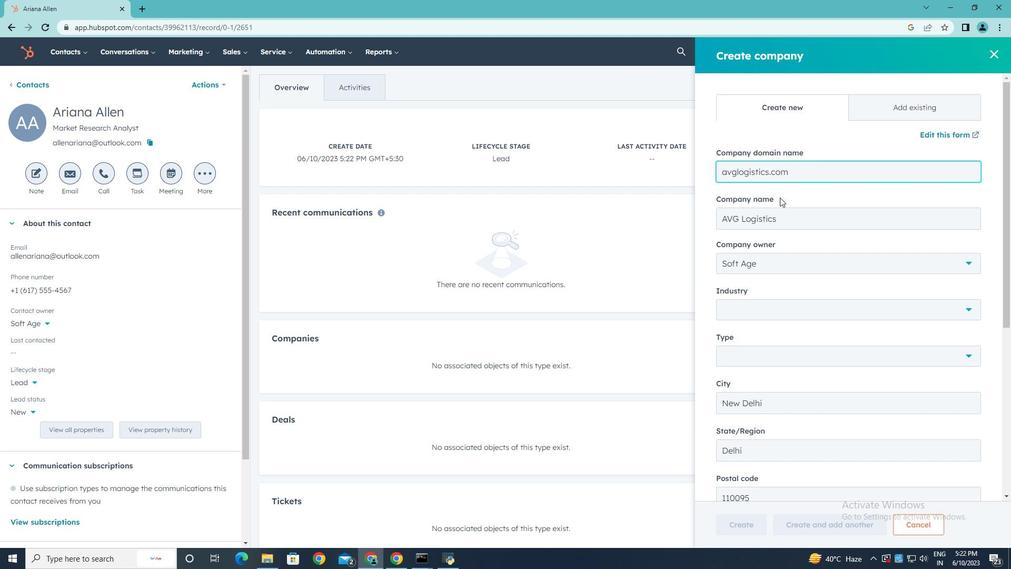 
Action: Mouse scrolled (780, 205) with delta (0, 0)
Screenshot: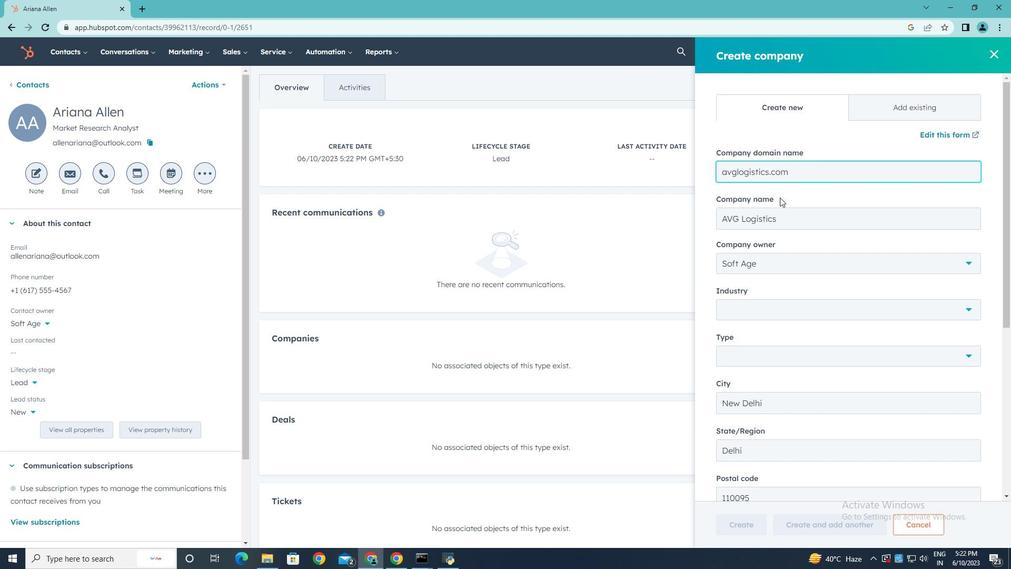 
Action: Mouse scrolled (780, 205) with delta (0, 0)
Screenshot: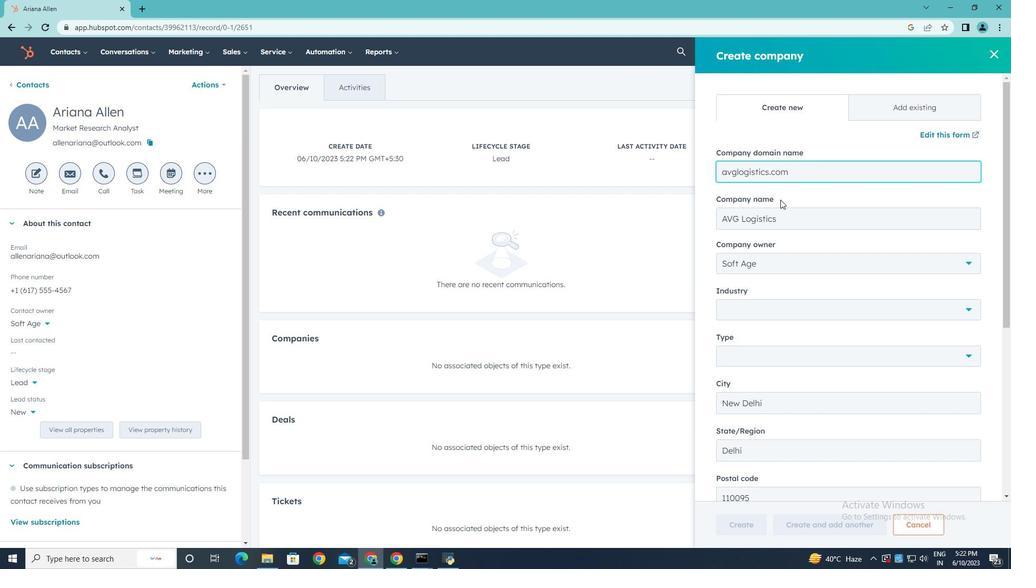 
Action: Mouse moved to (888, 250)
Screenshot: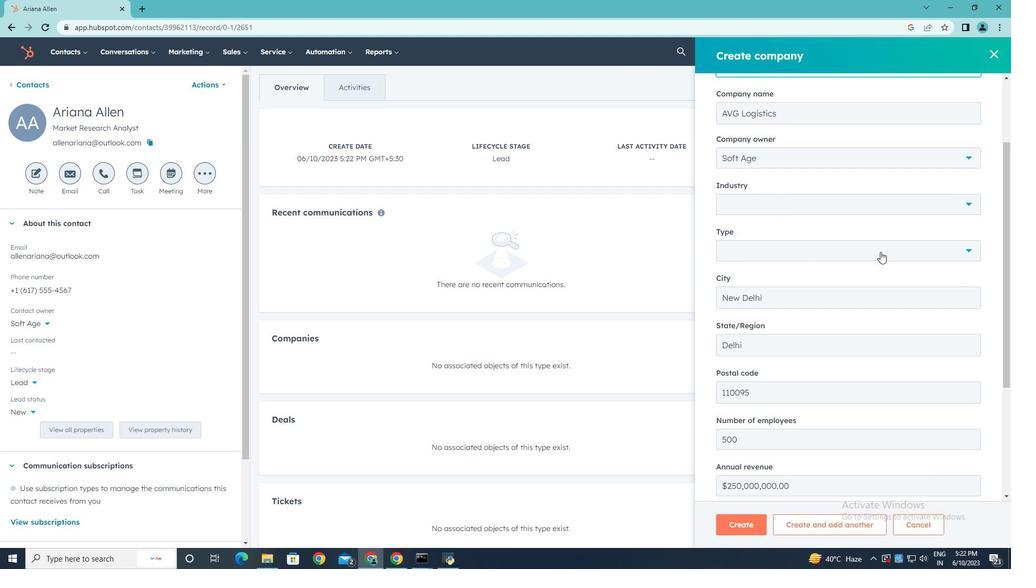 
Action: Mouse pressed left at (888, 250)
Screenshot: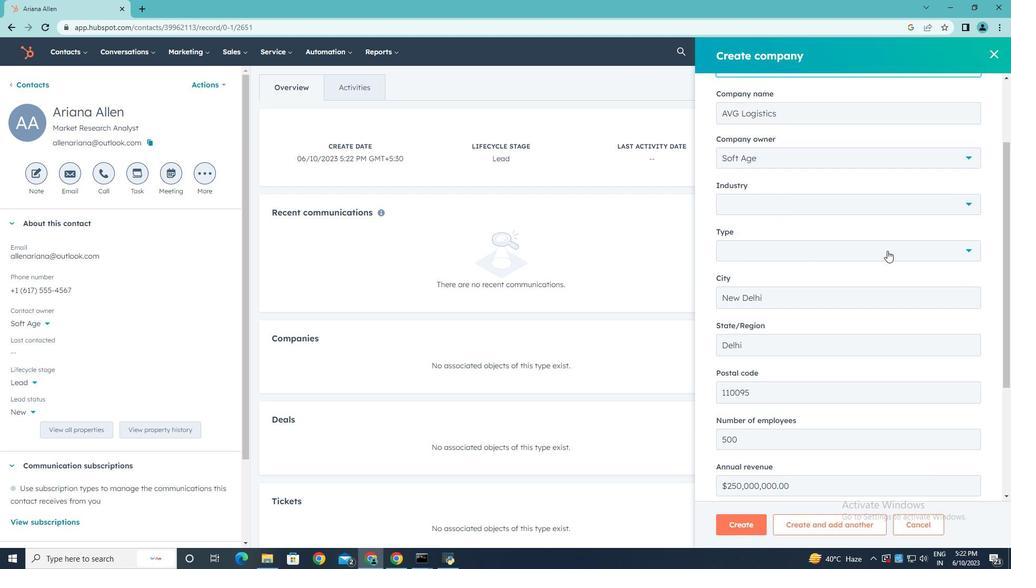 
Action: Mouse moved to (766, 295)
Screenshot: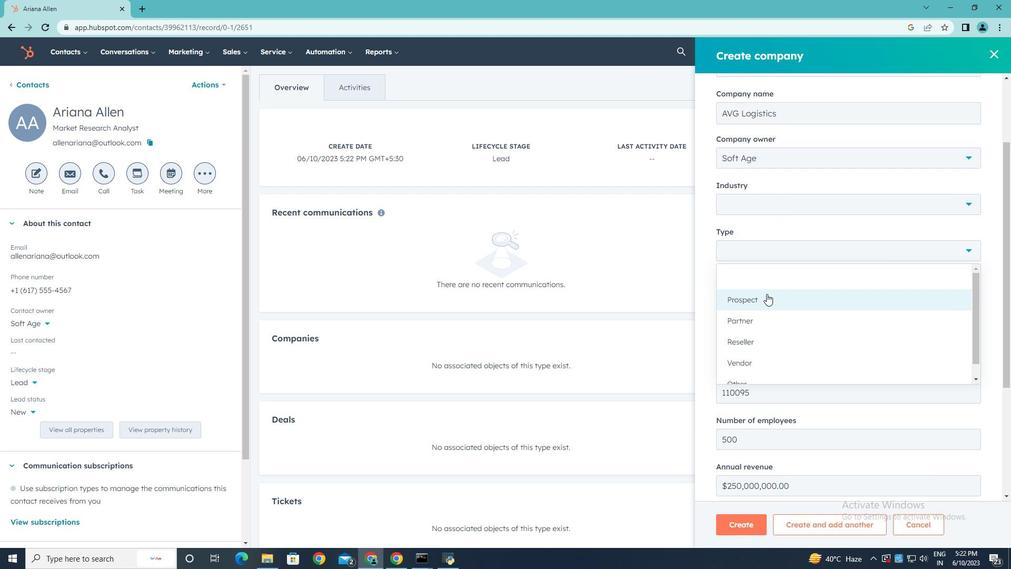 
Action: Mouse pressed left at (766, 295)
Screenshot: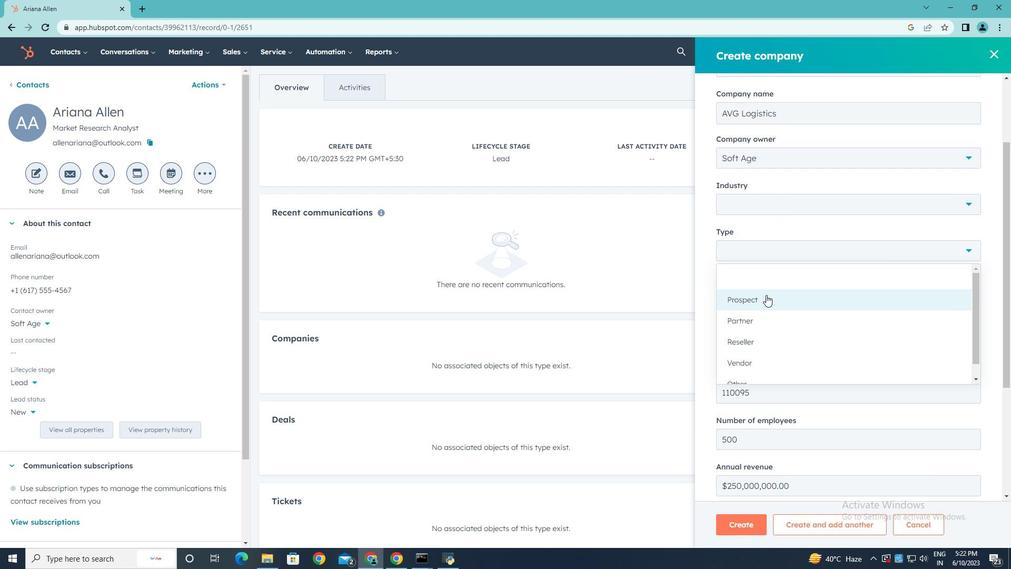 
Action: Mouse moved to (805, 316)
Screenshot: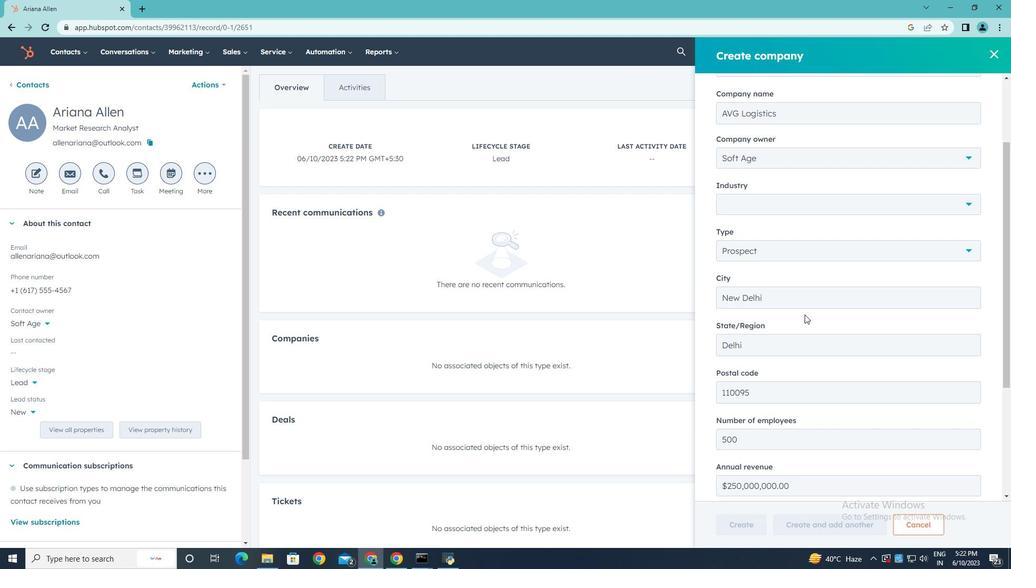 
Action: Mouse scrolled (805, 316) with delta (0, 0)
Screenshot: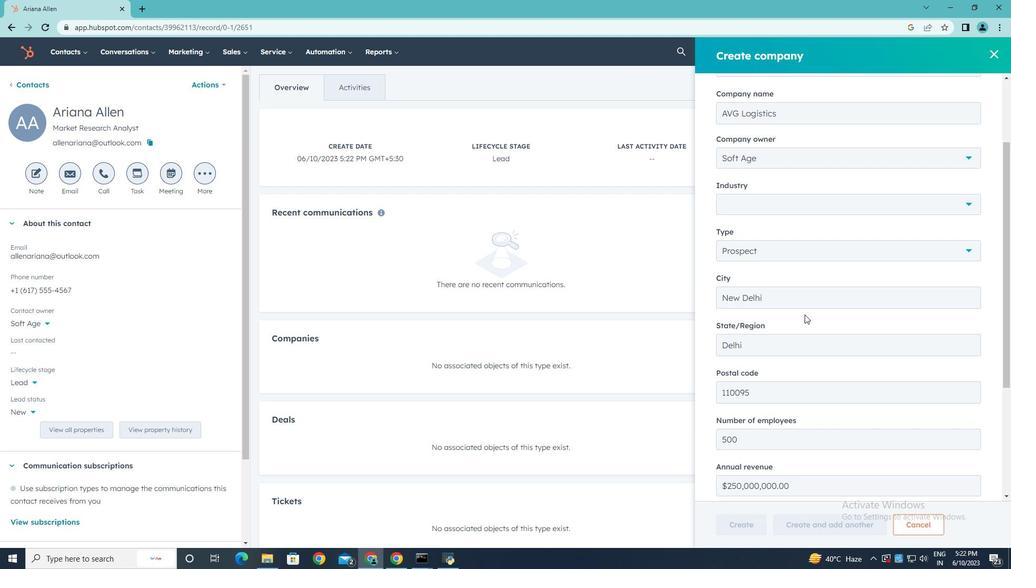 
Action: Mouse scrolled (805, 316) with delta (0, 0)
Screenshot: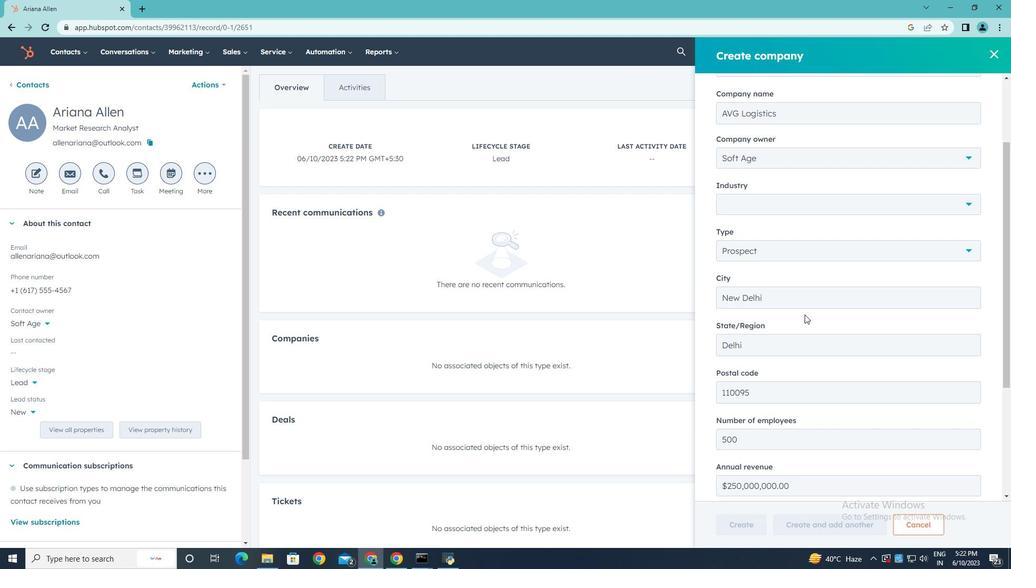 
Action: Mouse scrolled (805, 316) with delta (0, 0)
Screenshot: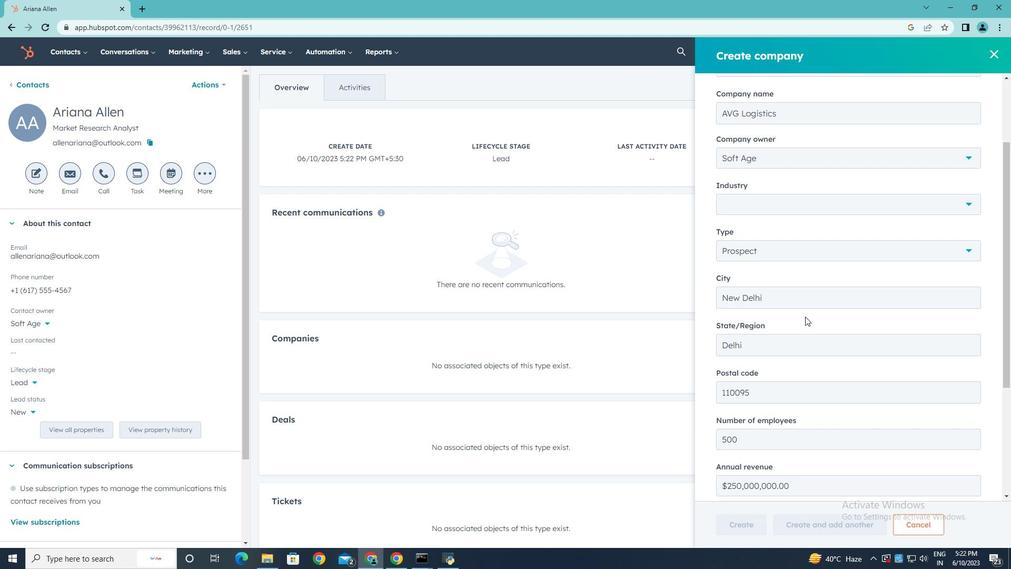 
Action: Mouse scrolled (805, 316) with delta (0, 0)
Screenshot: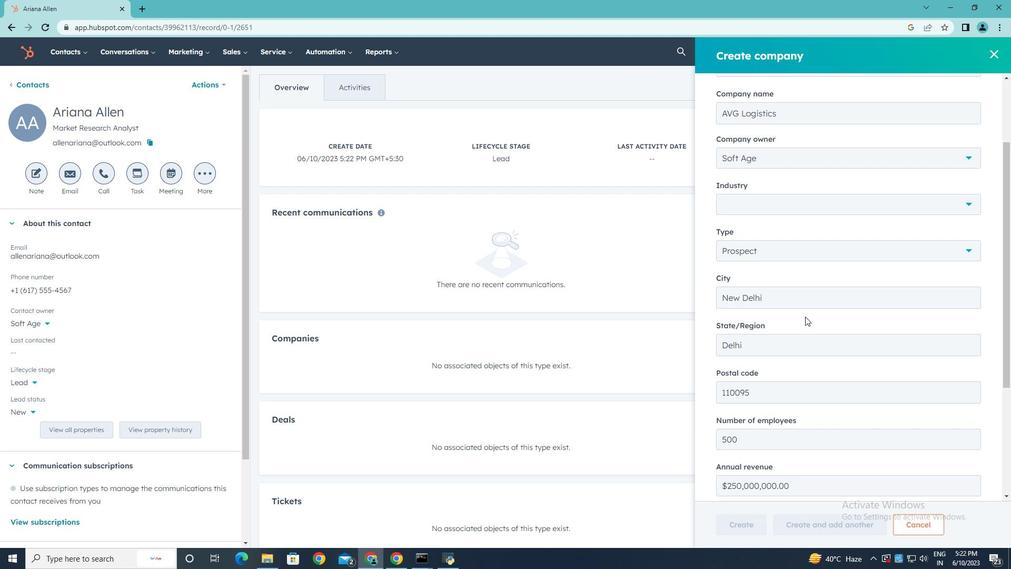 
Action: Mouse scrolled (805, 316) with delta (0, 0)
Screenshot: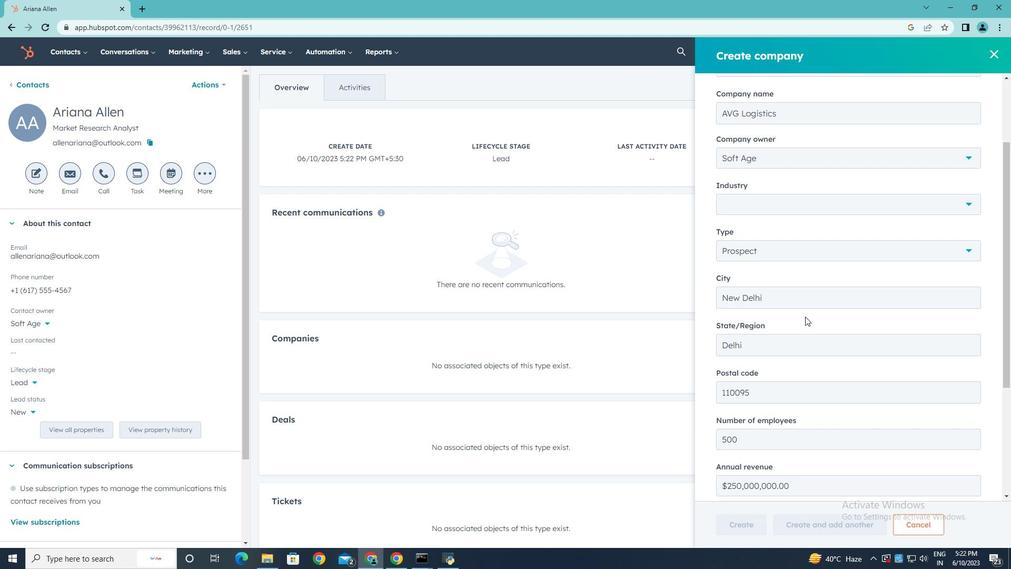 
Action: Mouse scrolled (805, 316) with delta (0, 0)
Screenshot: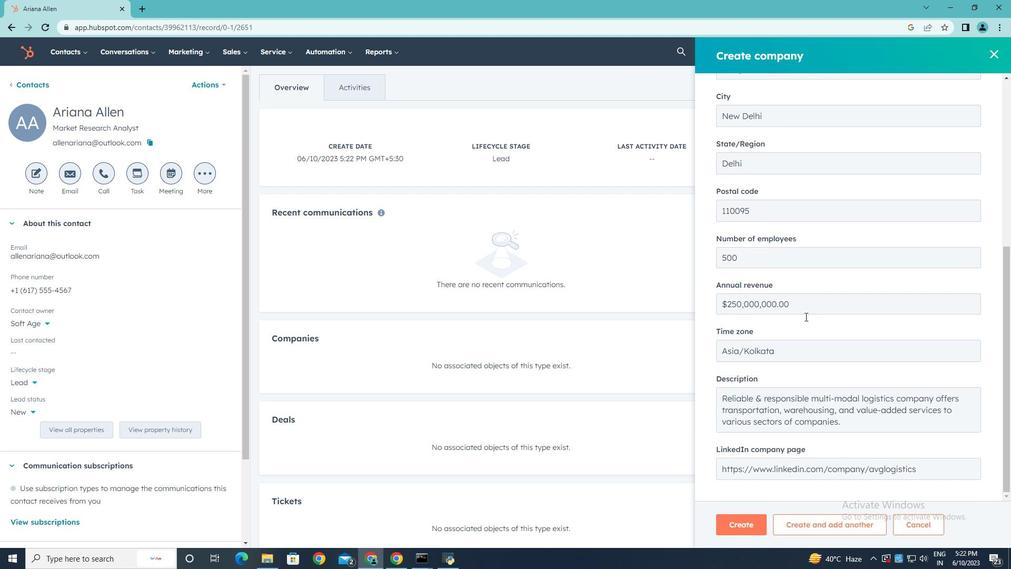 
Action: Mouse scrolled (805, 316) with delta (0, 0)
Screenshot: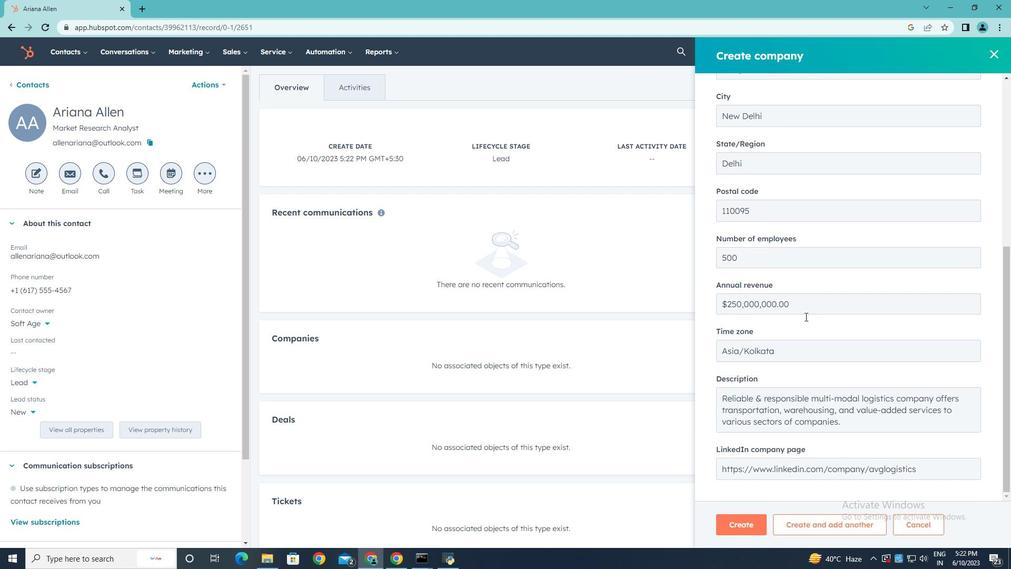 
Action: Mouse scrolled (805, 316) with delta (0, 0)
Screenshot: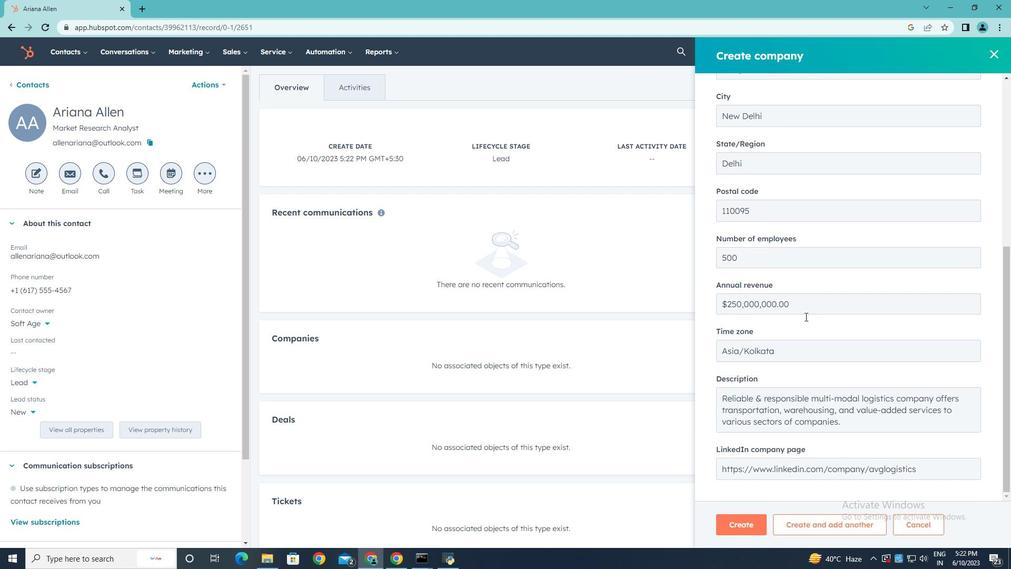 
Action: Mouse scrolled (805, 316) with delta (0, 0)
Screenshot: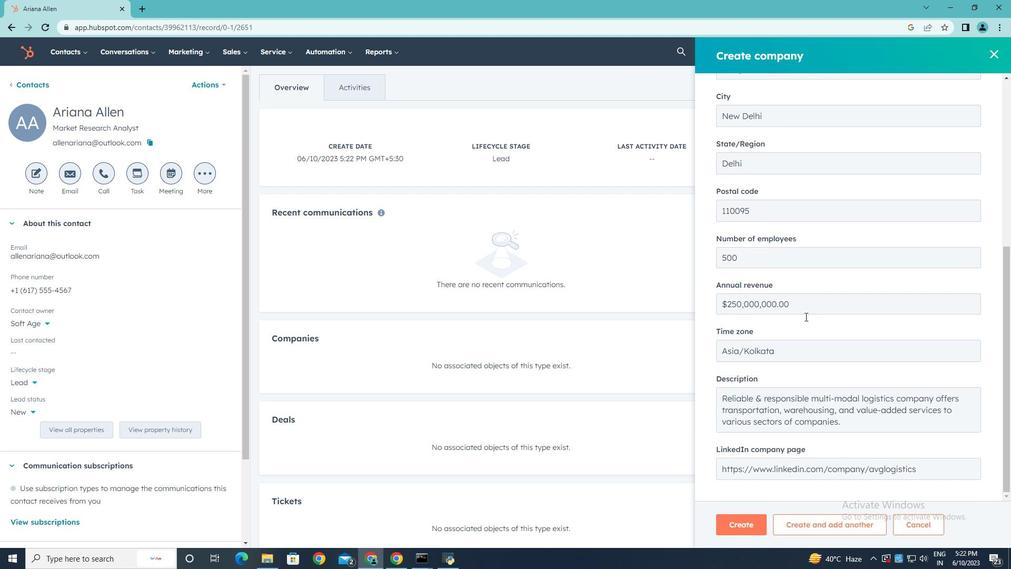 
Action: Mouse moved to (742, 528)
Screenshot: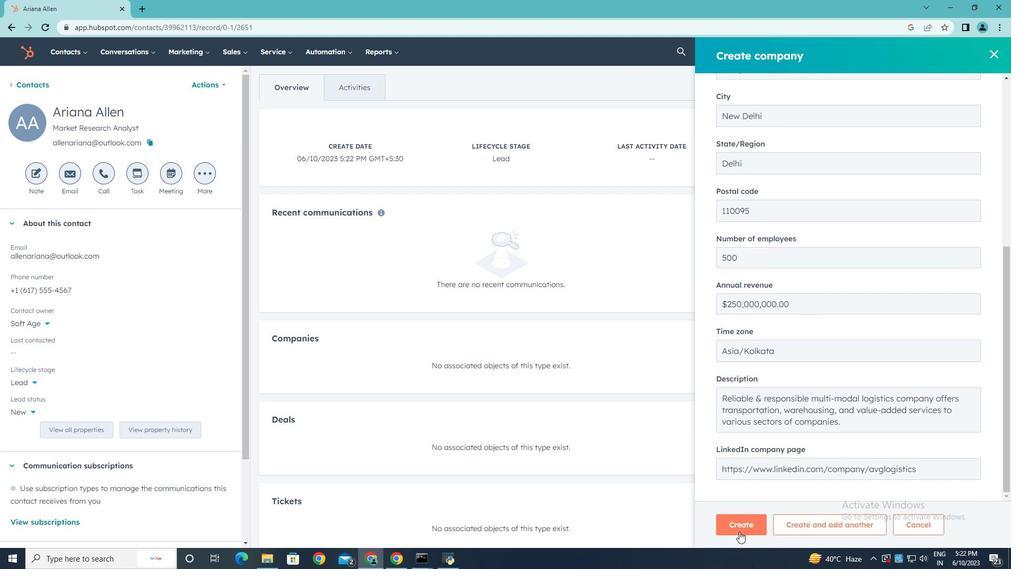 
Action: Mouse pressed left at (742, 528)
Screenshot: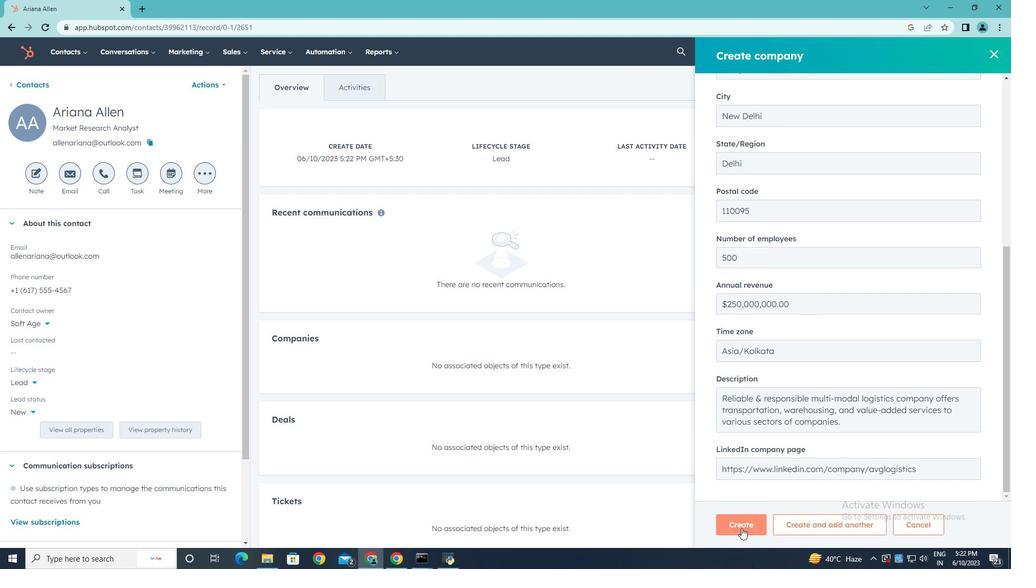 
Action: Mouse moved to (694, 349)
Screenshot: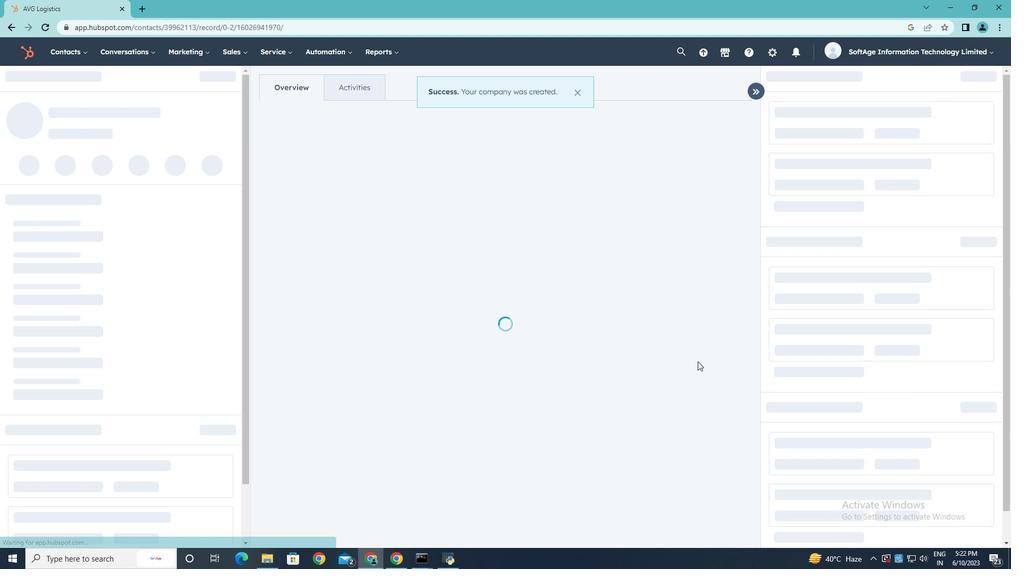 
